 Task: Select a due date automation when advanced on, 2 days before a card is due add dates due in less than 1 working days at 11:00 AM.
Action: Mouse moved to (1382, 102)
Screenshot: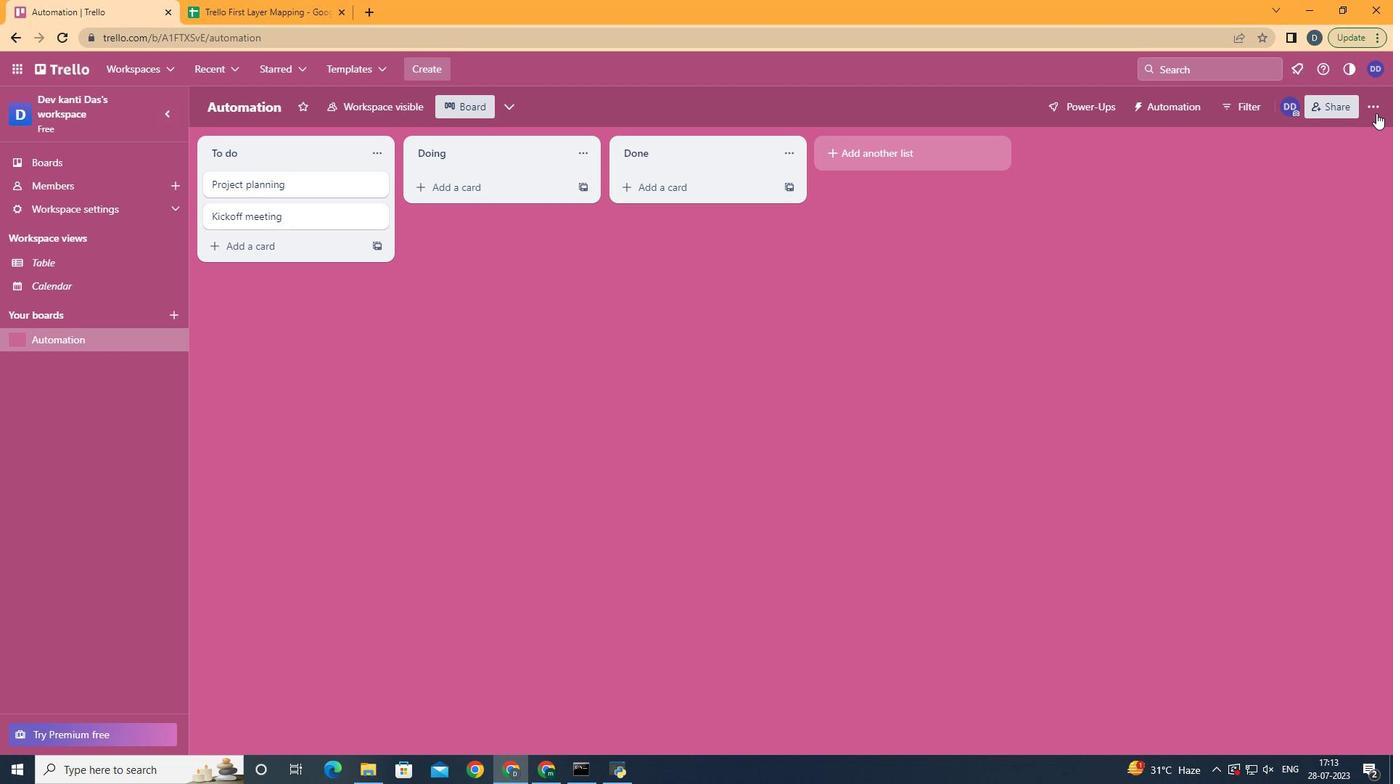 
Action: Mouse pressed left at (1382, 102)
Screenshot: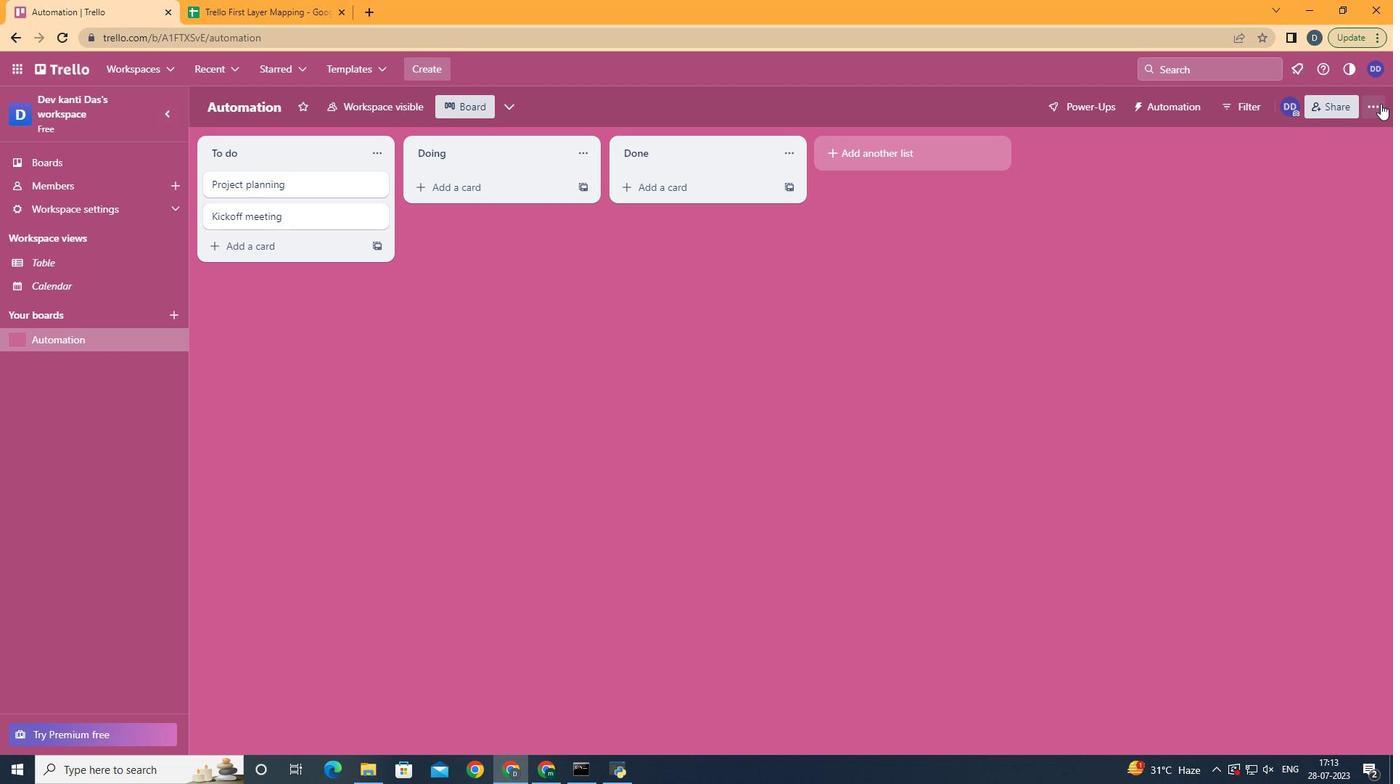 
Action: Mouse moved to (1270, 310)
Screenshot: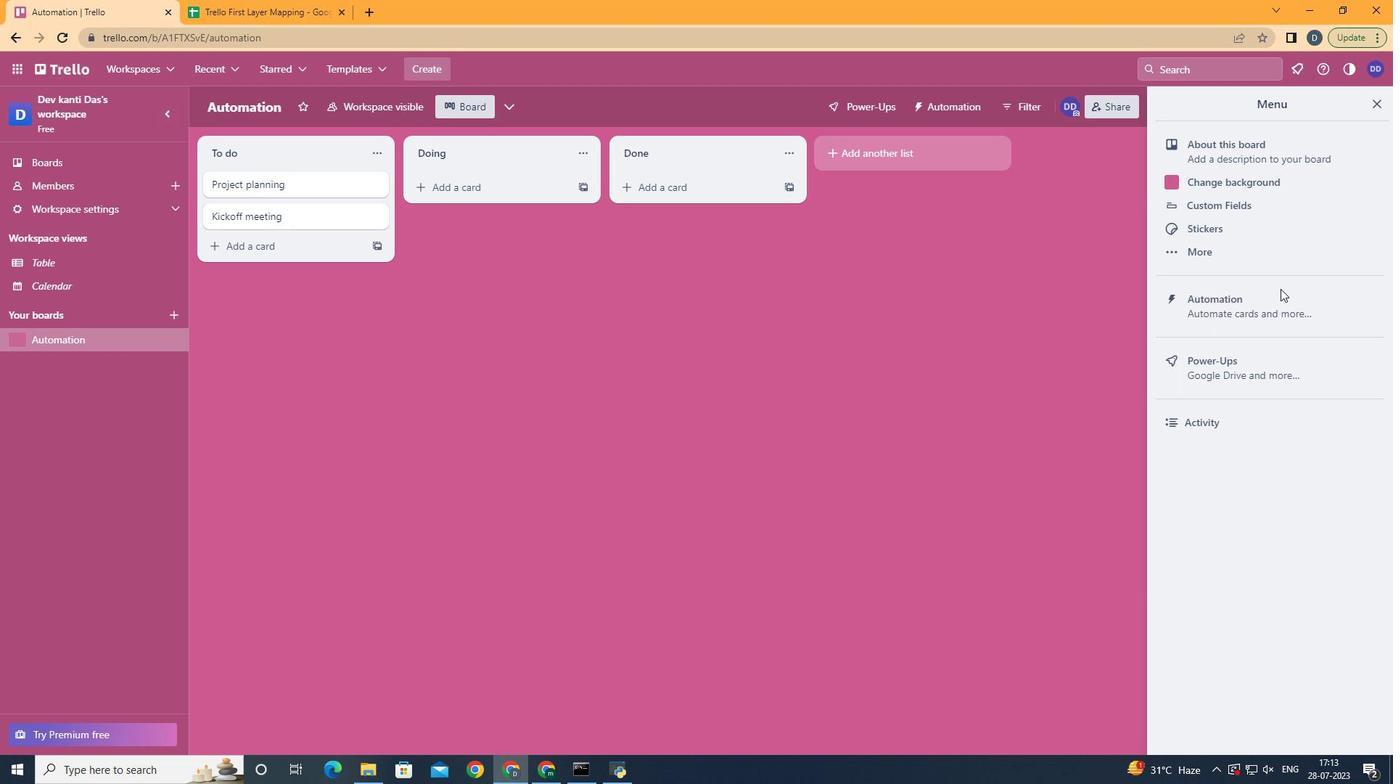 
Action: Mouse pressed left at (1270, 310)
Screenshot: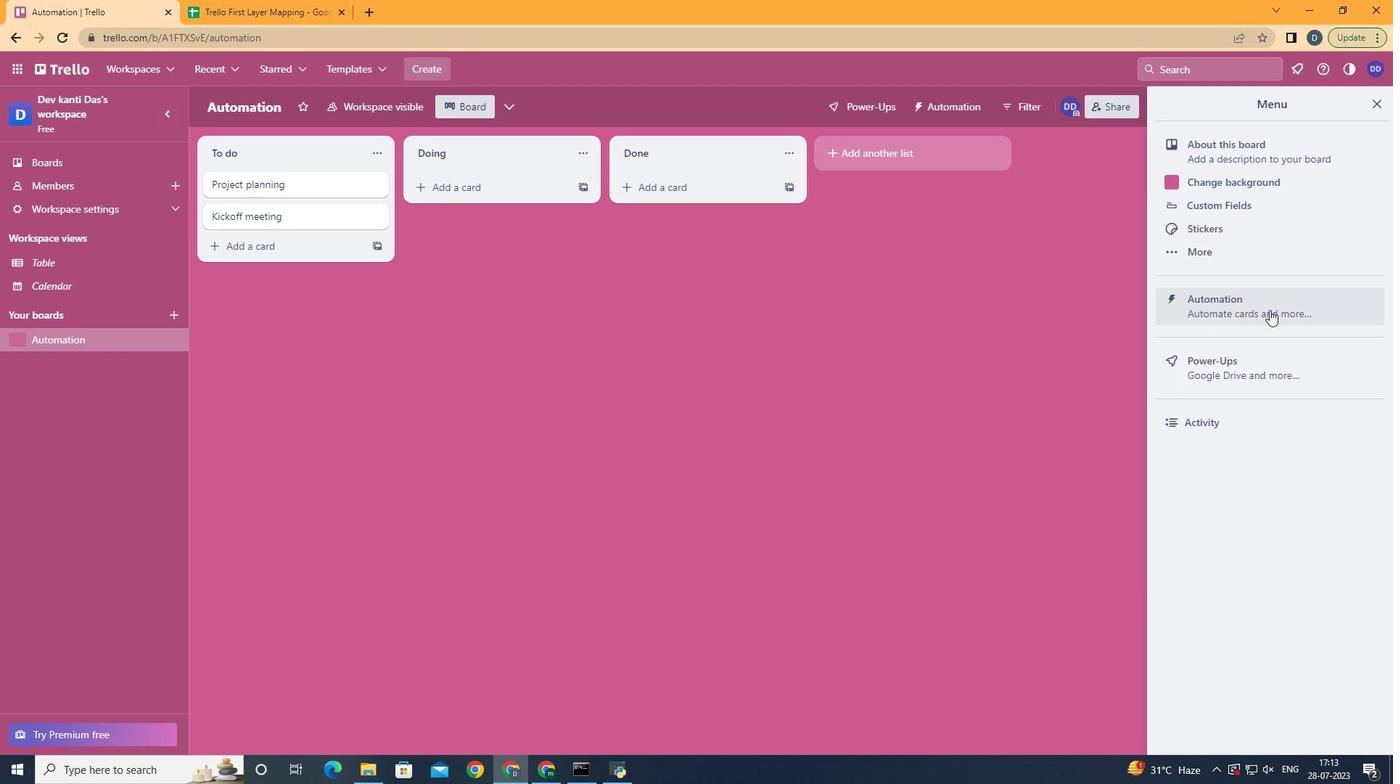 
Action: Mouse moved to (292, 284)
Screenshot: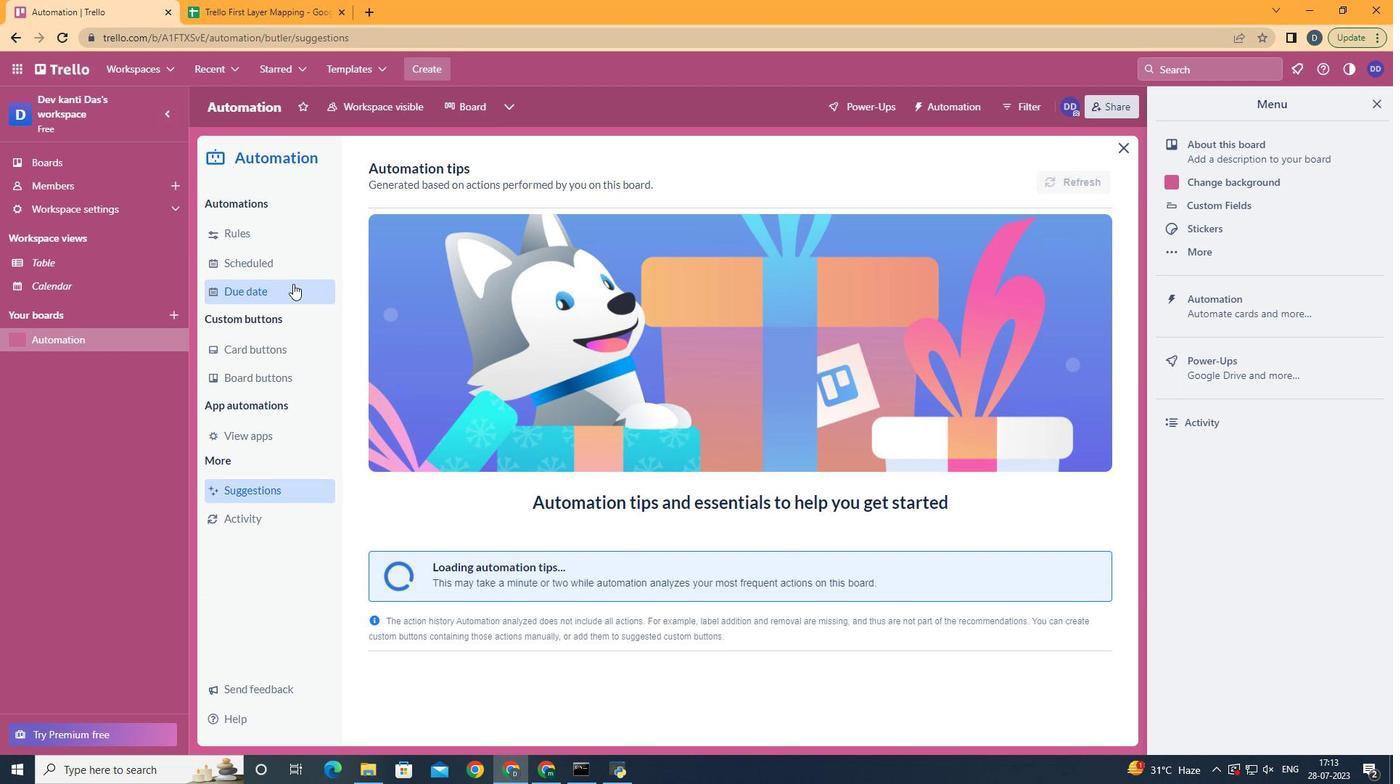 
Action: Mouse pressed left at (292, 284)
Screenshot: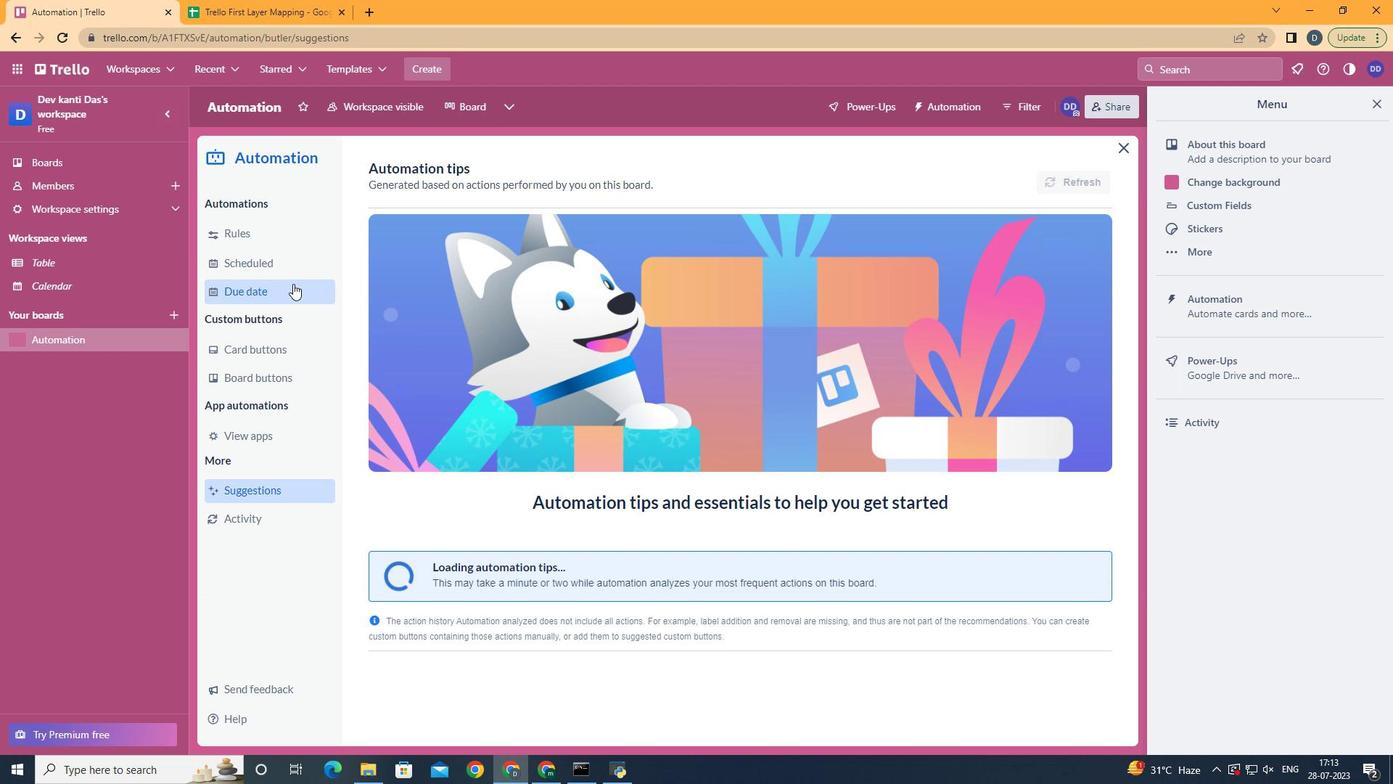 
Action: Mouse moved to (1048, 175)
Screenshot: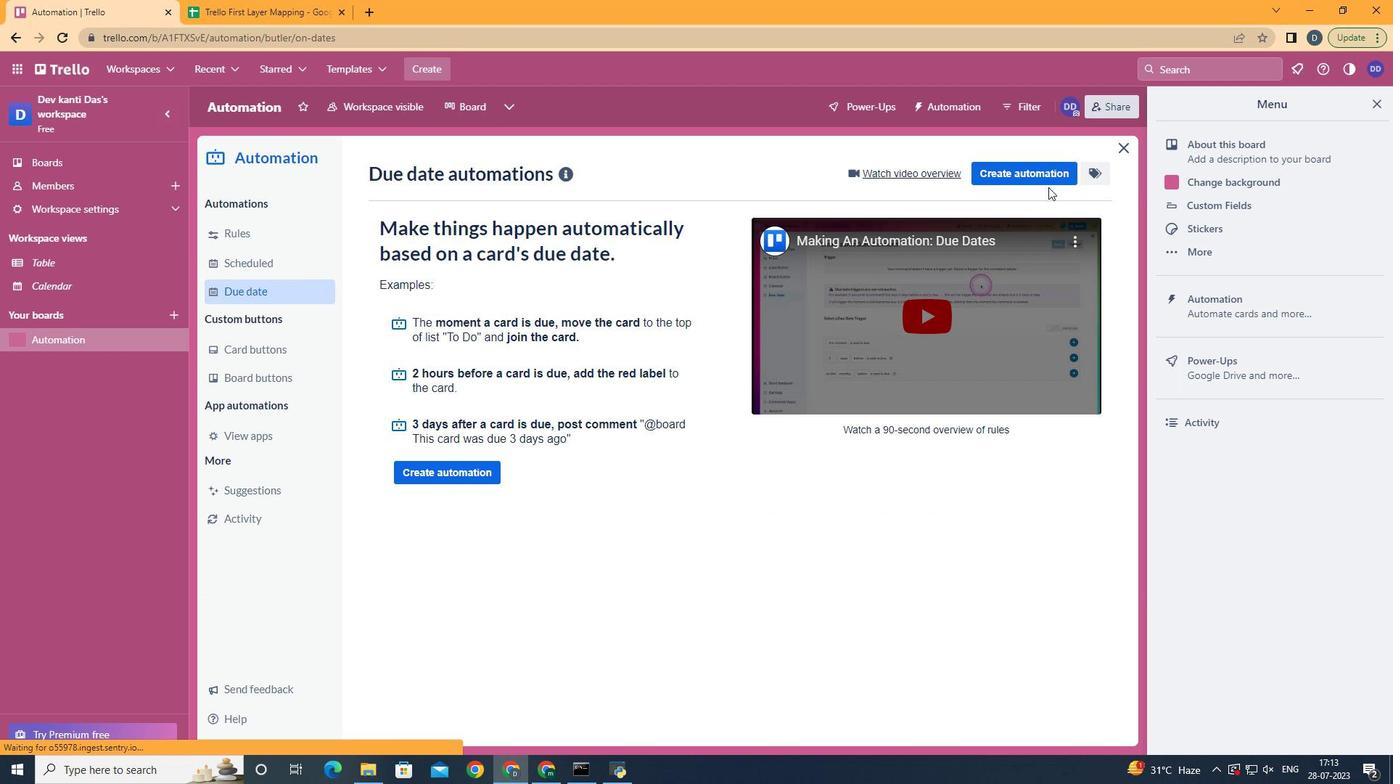 
Action: Mouse pressed left at (1048, 175)
Screenshot: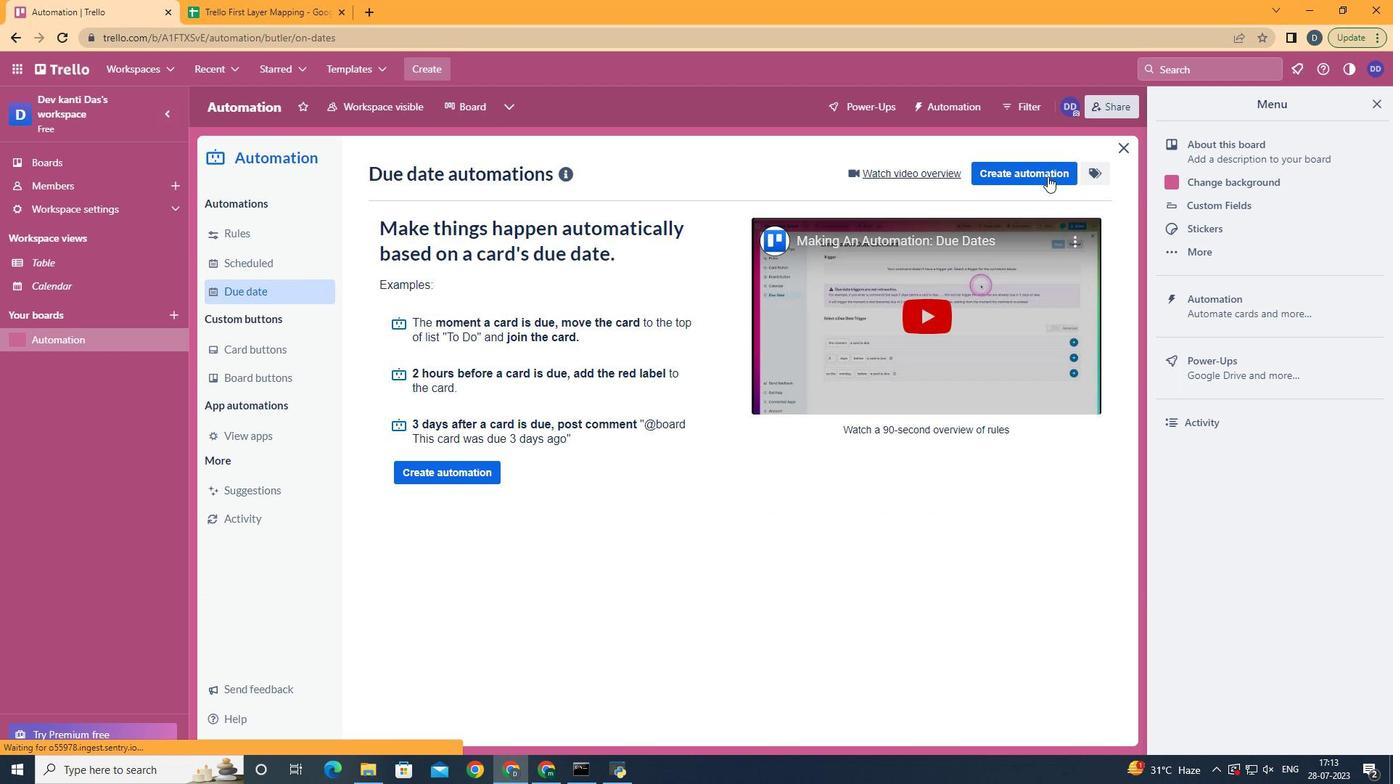 
Action: Mouse moved to (718, 315)
Screenshot: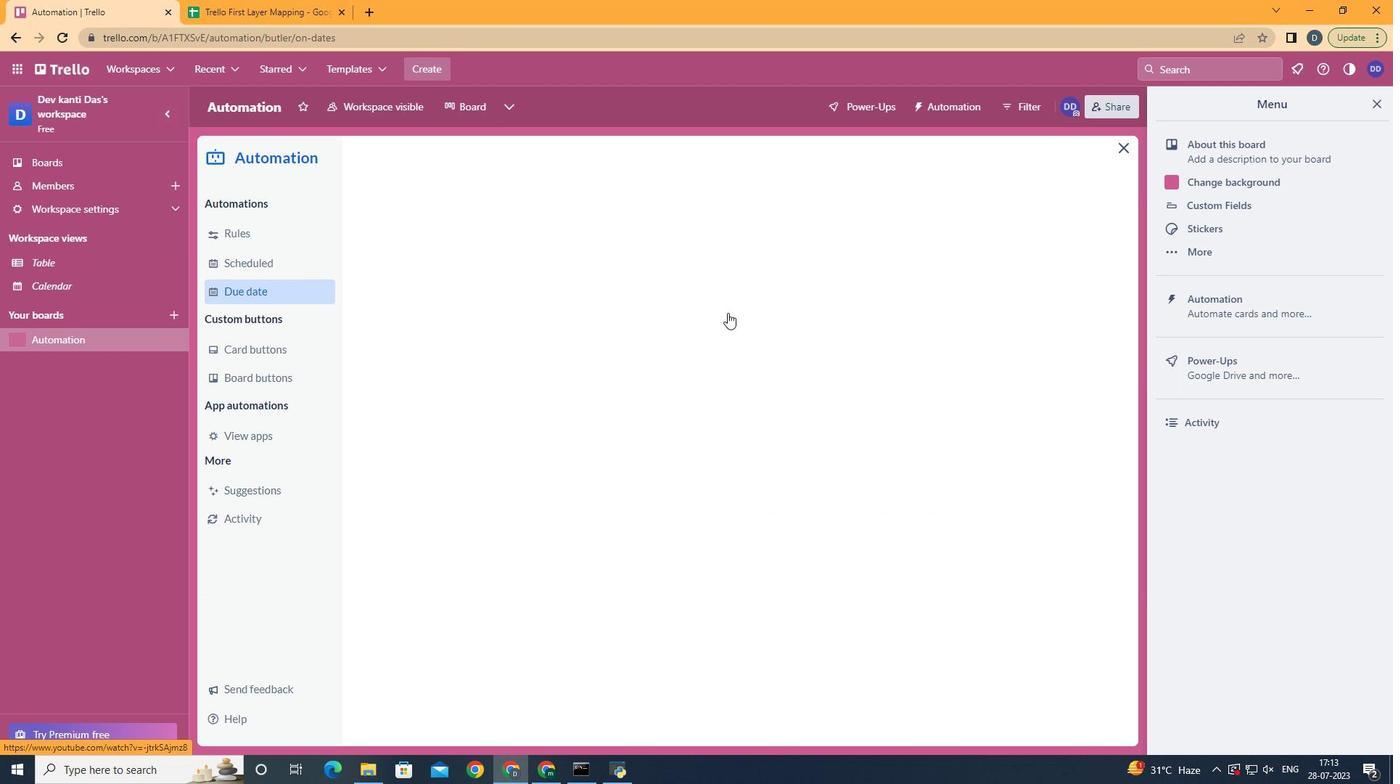 
Action: Mouse pressed left at (718, 315)
Screenshot: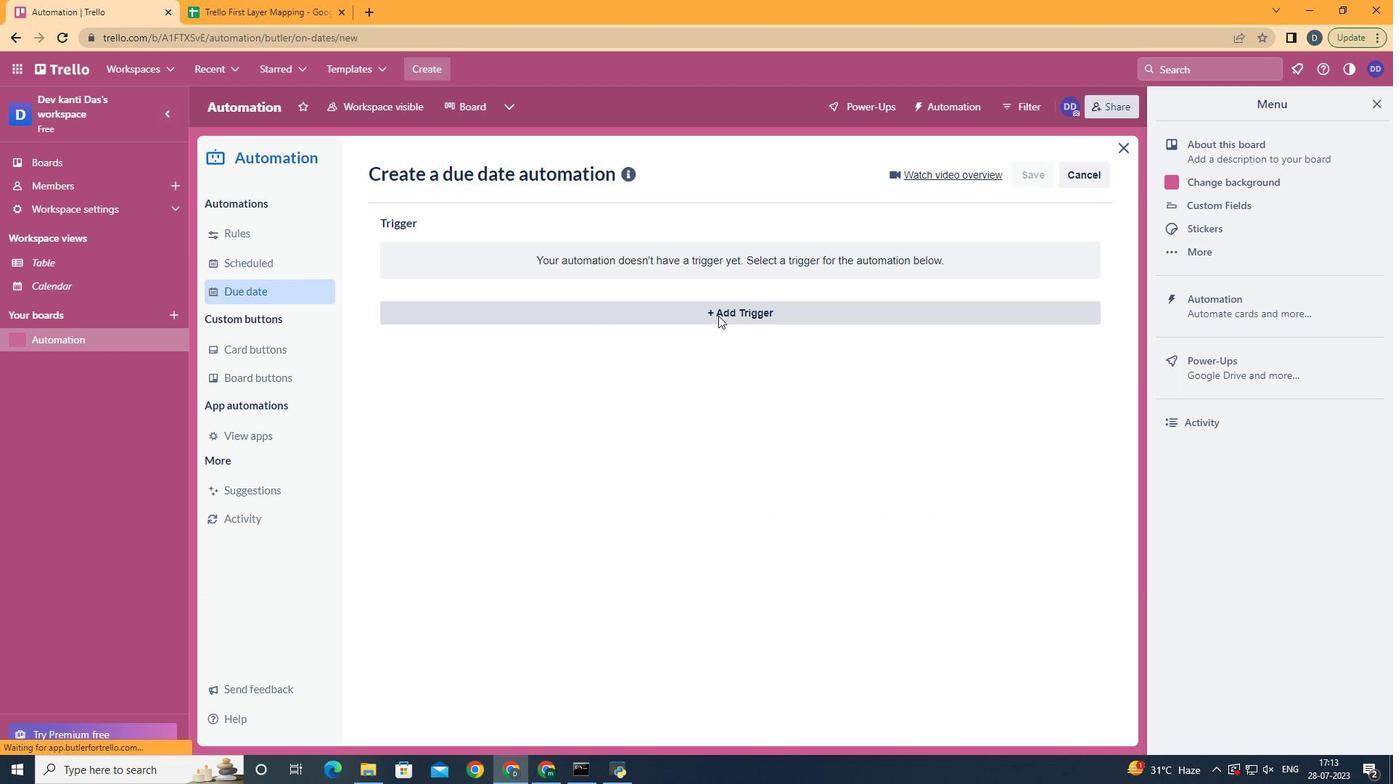 
Action: Mouse moved to (561, 540)
Screenshot: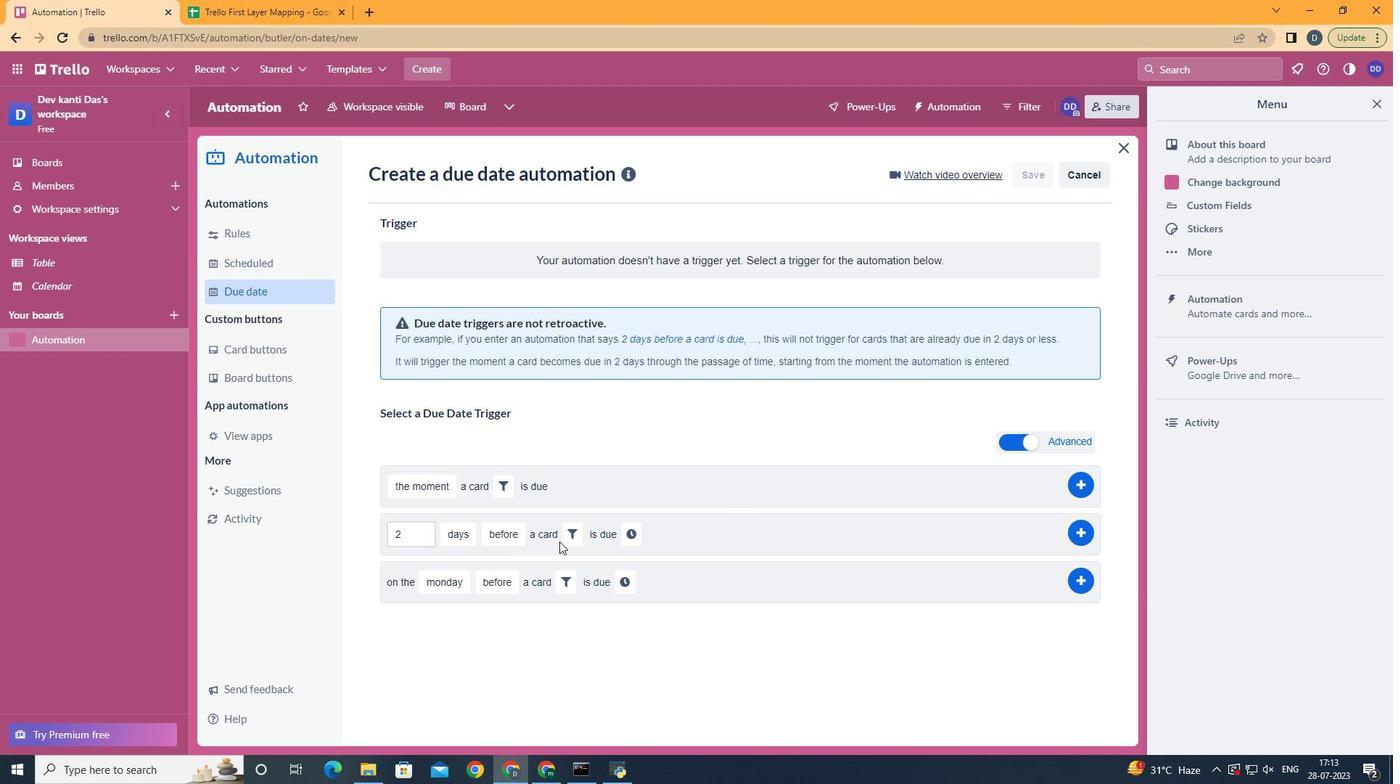
Action: Mouse pressed left at (561, 540)
Screenshot: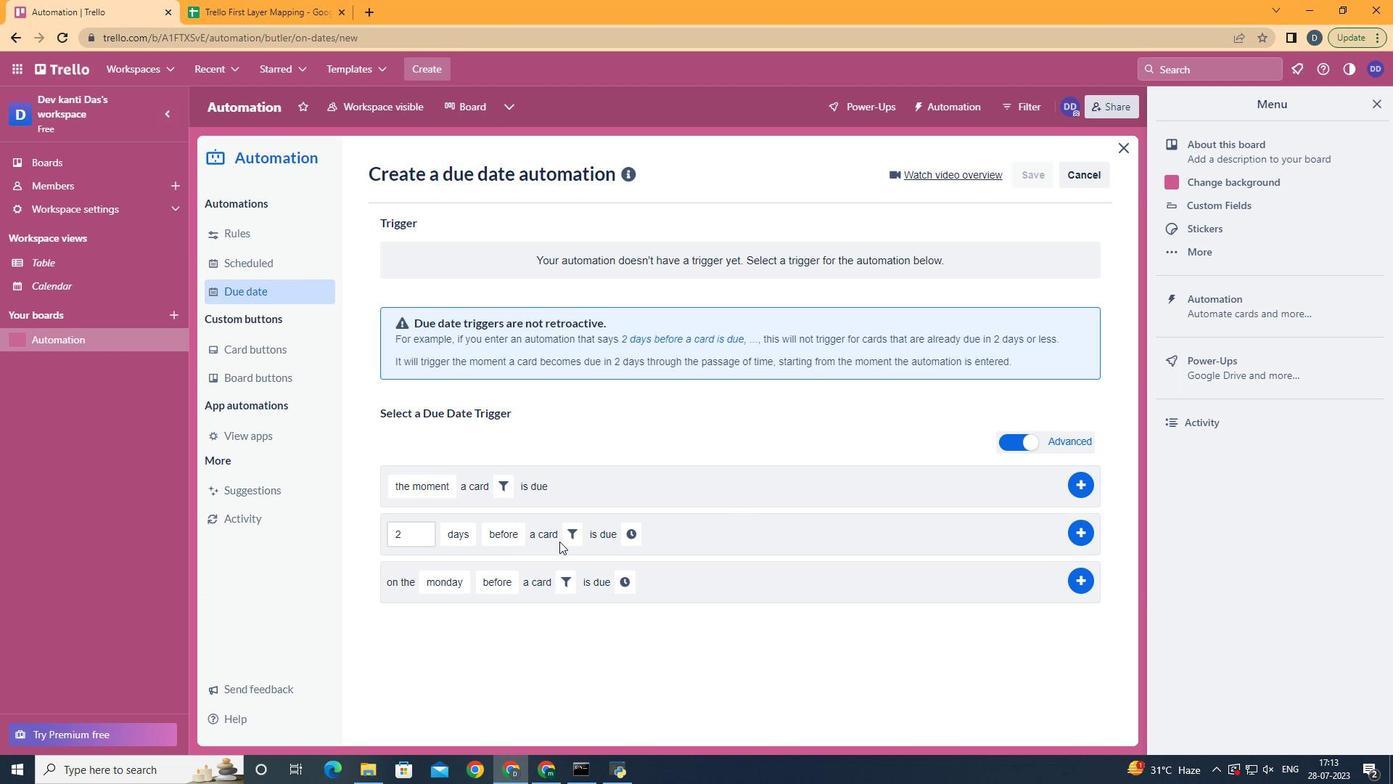 
Action: Mouse moved to (651, 584)
Screenshot: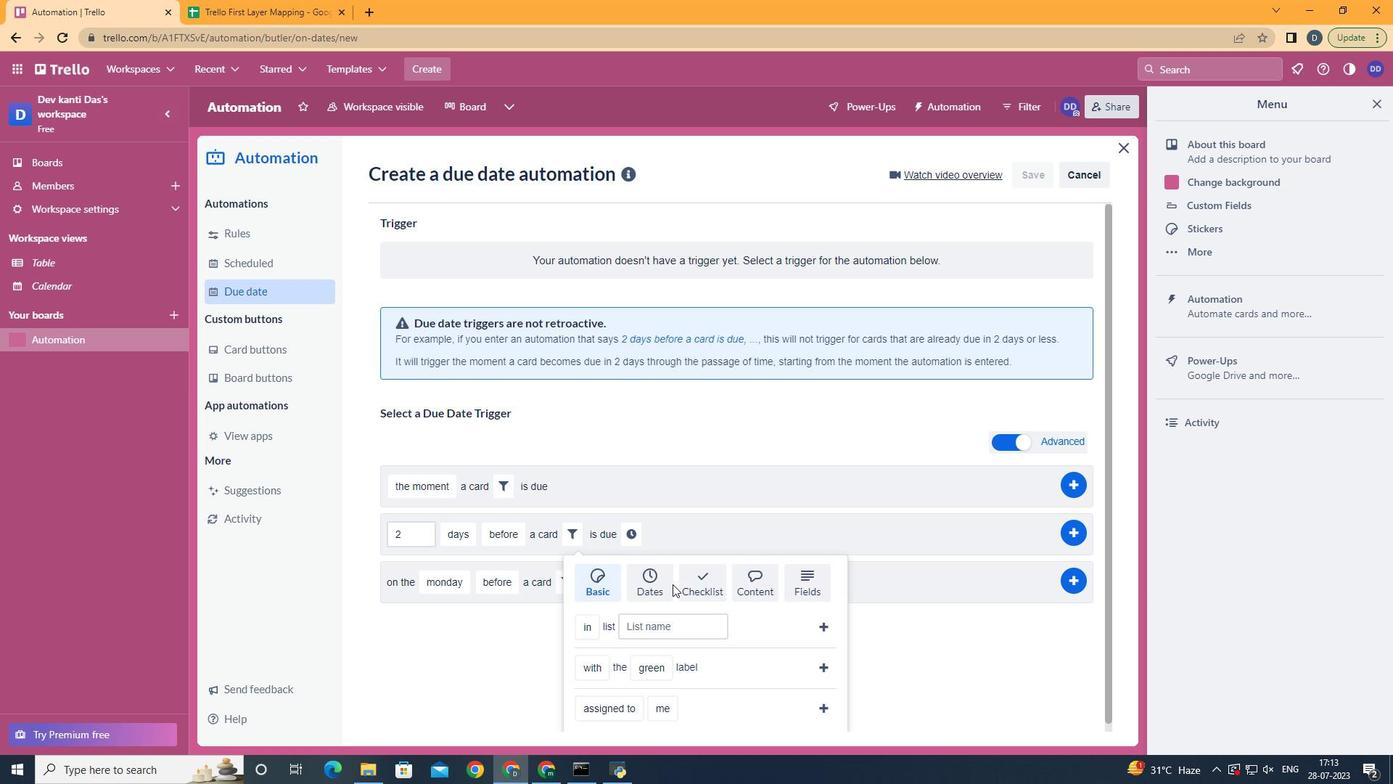 
Action: Mouse pressed left at (651, 584)
Screenshot: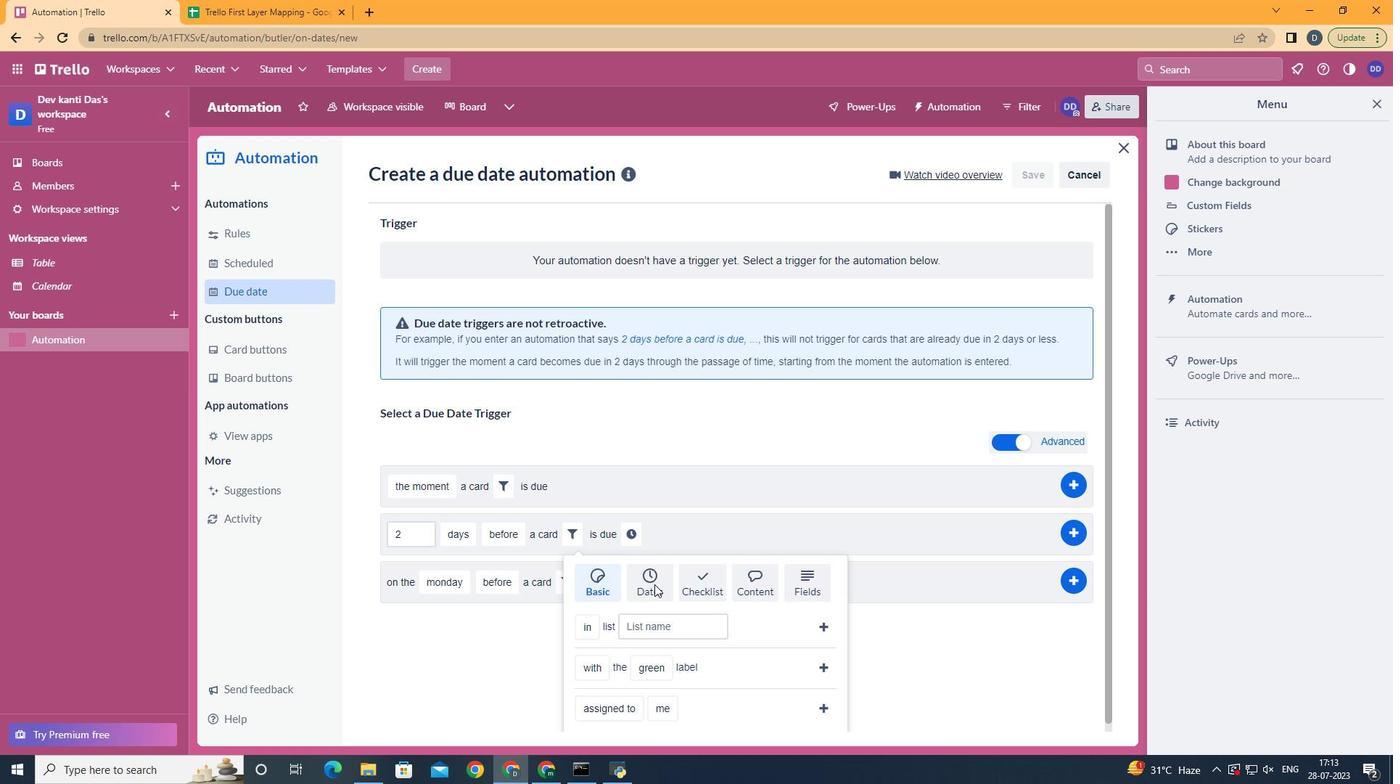 
Action: Mouse scrolled (651, 583) with delta (0, 0)
Screenshot: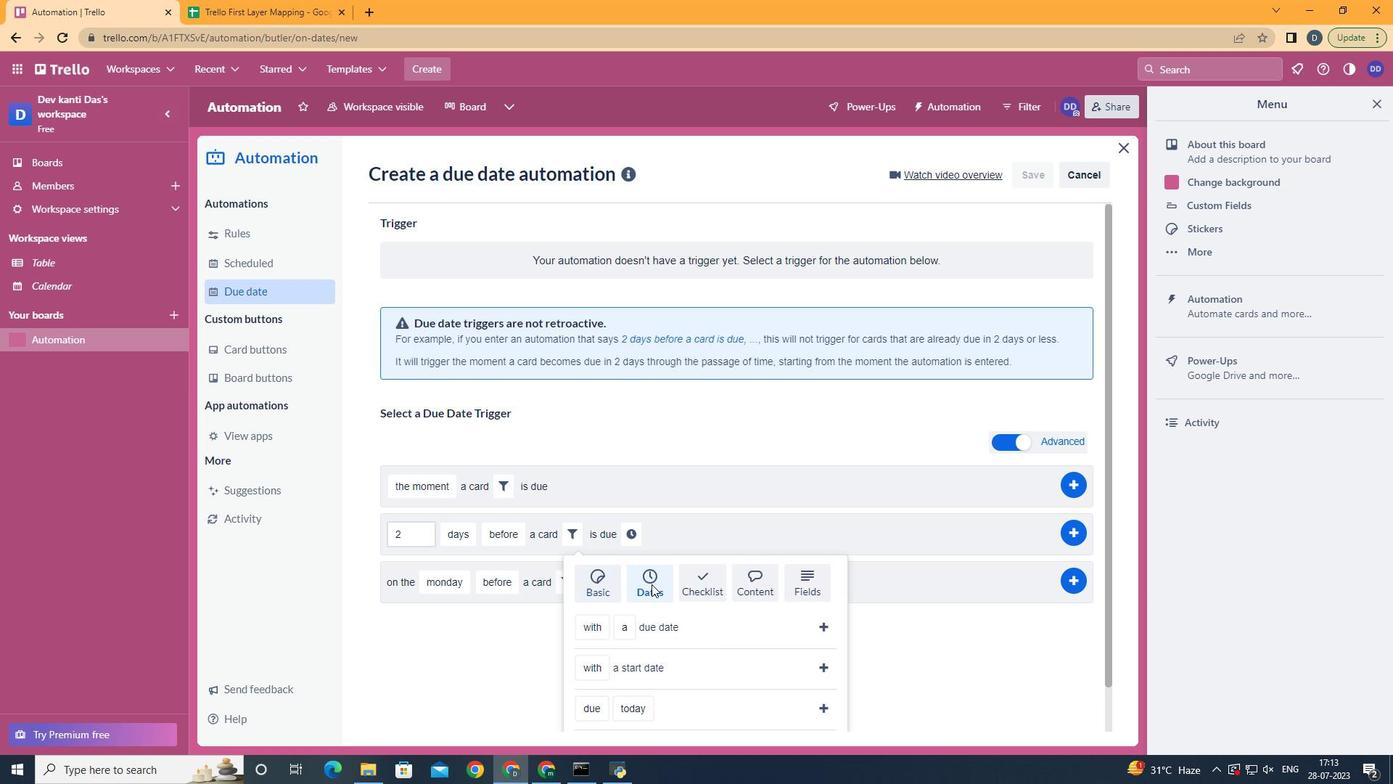
Action: Mouse scrolled (651, 583) with delta (0, 0)
Screenshot: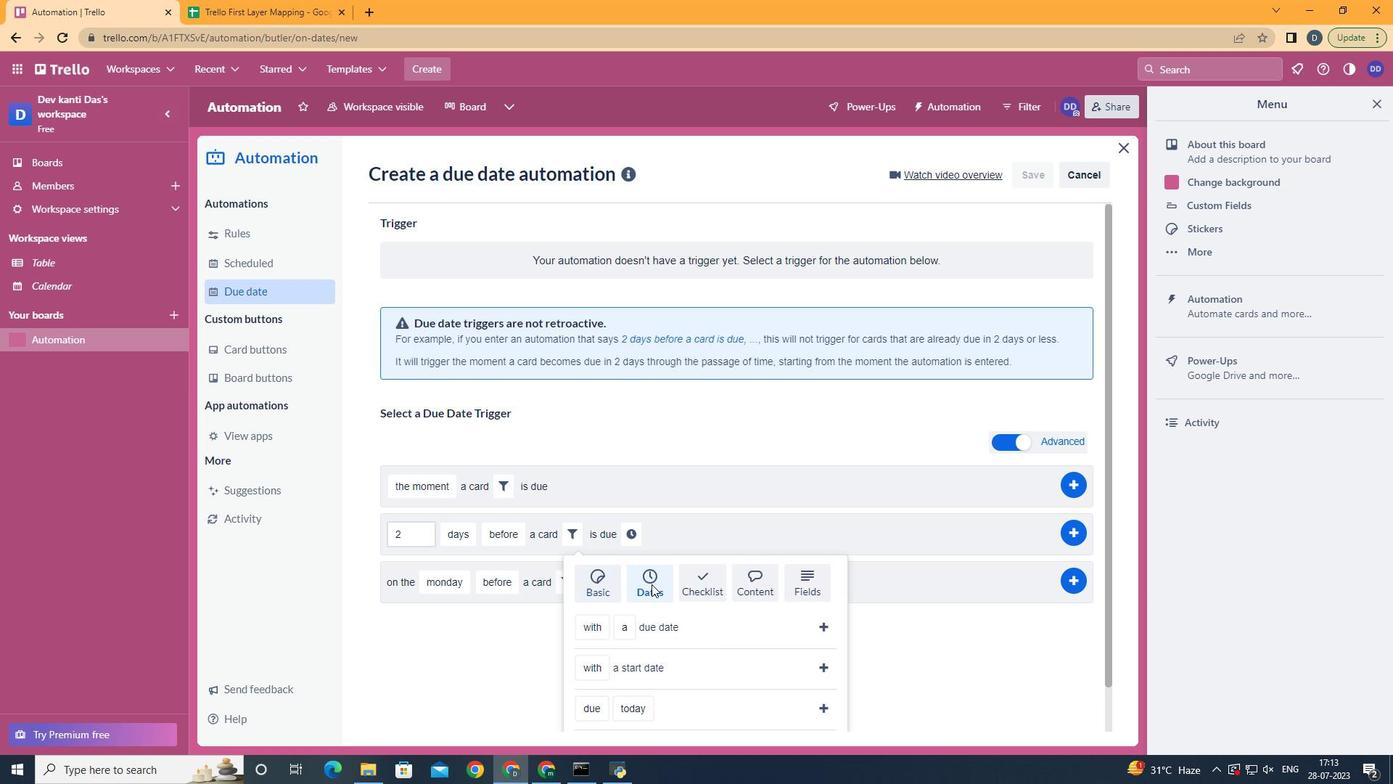
Action: Mouse scrolled (651, 583) with delta (0, 0)
Screenshot: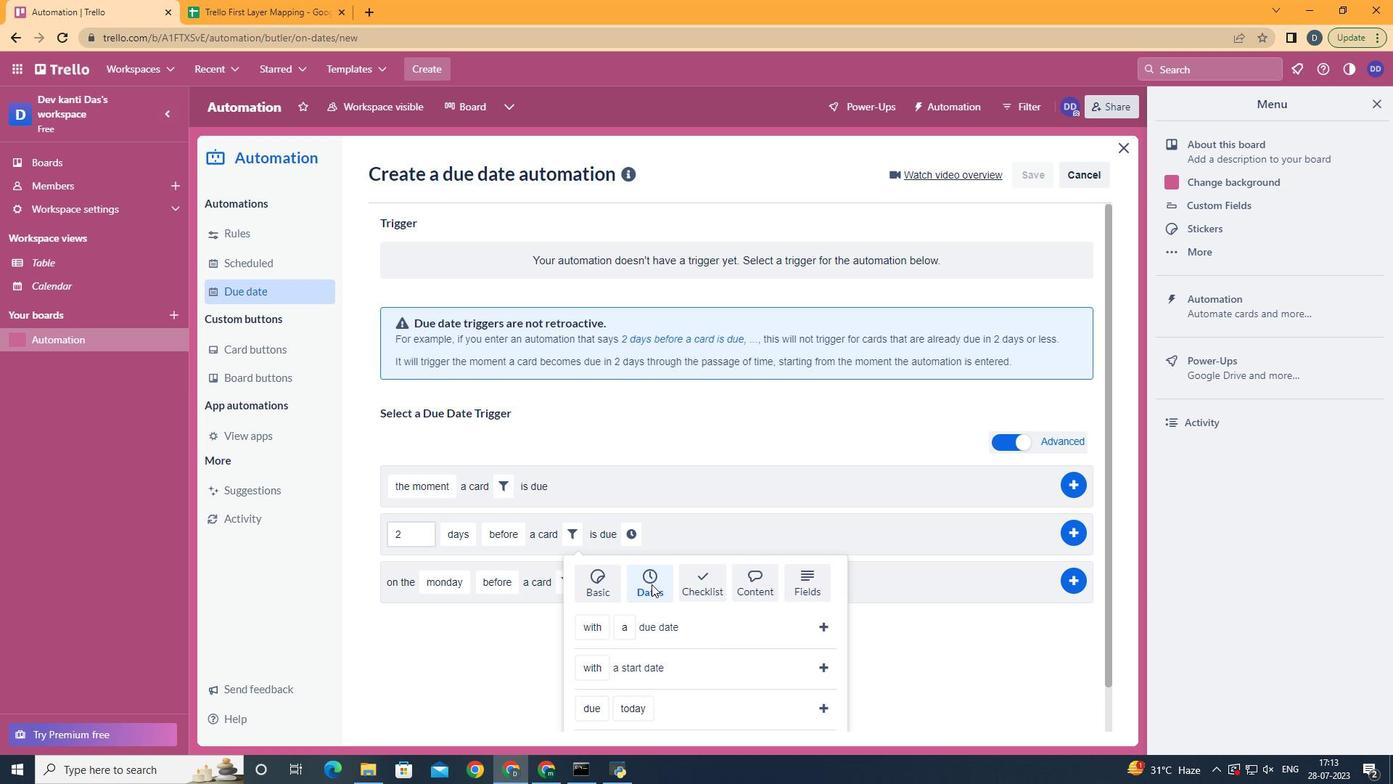 
Action: Mouse scrolled (651, 583) with delta (0, 0)
Screenshot: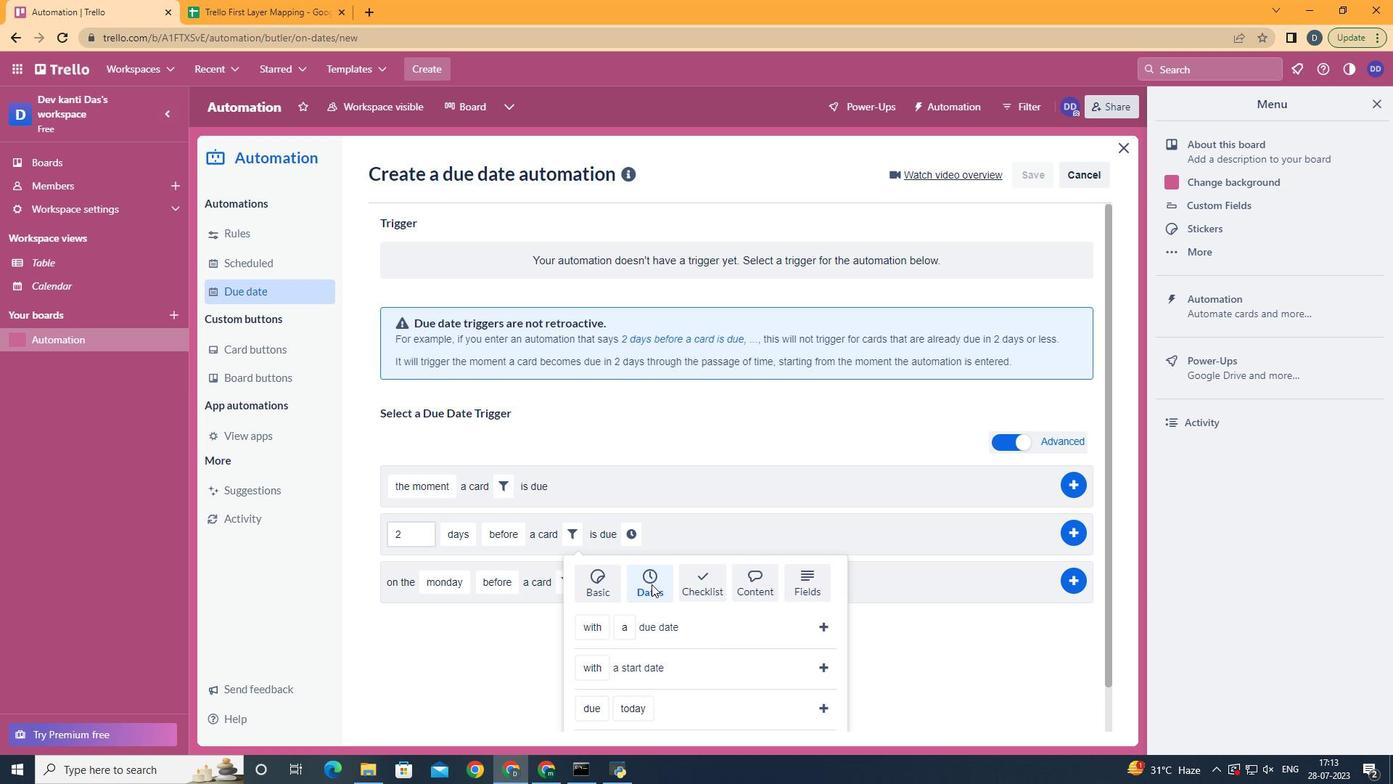 
Action: Mouse moved to (611, 641)
Screenshot: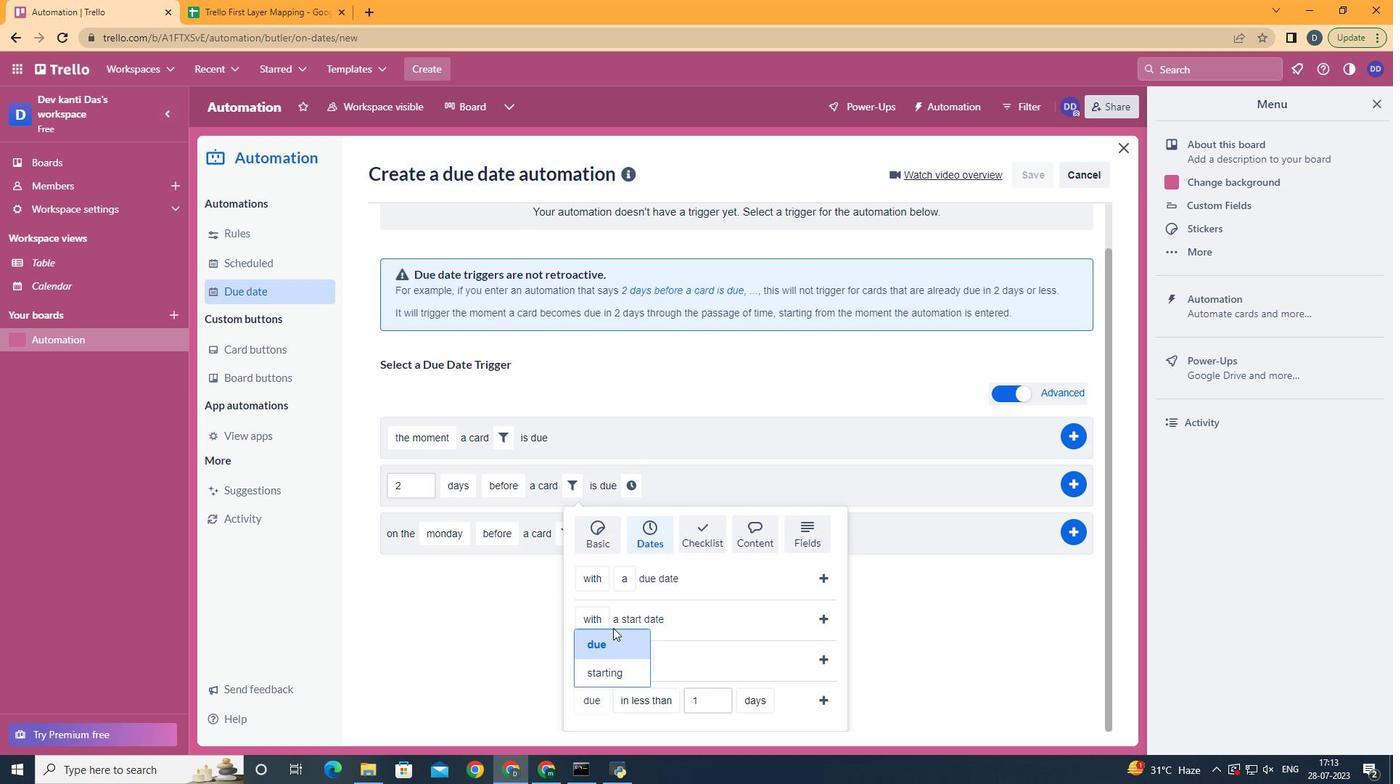 
Action: Mouse pressed left at (611, 641)
Screenshot: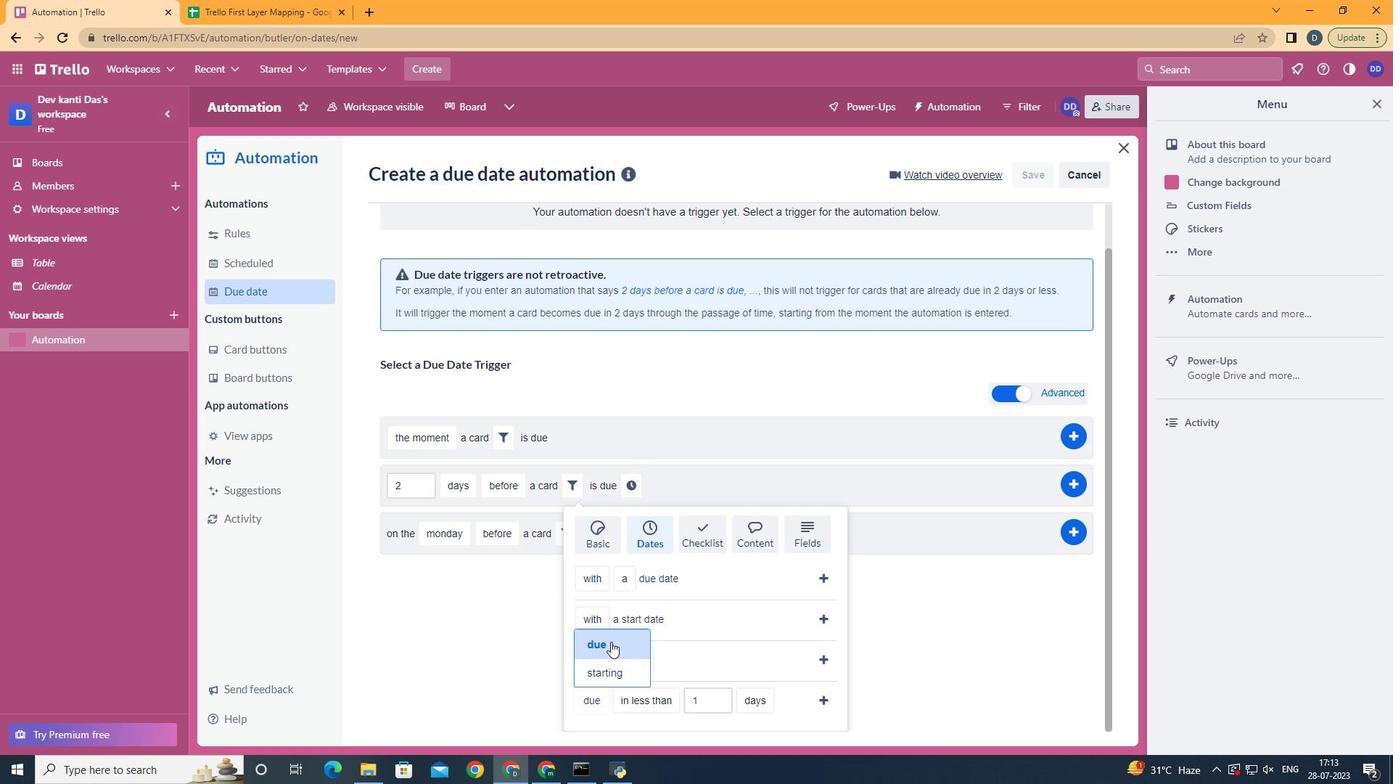 
Action: Mouse moved to (671, 574)
Screenshot: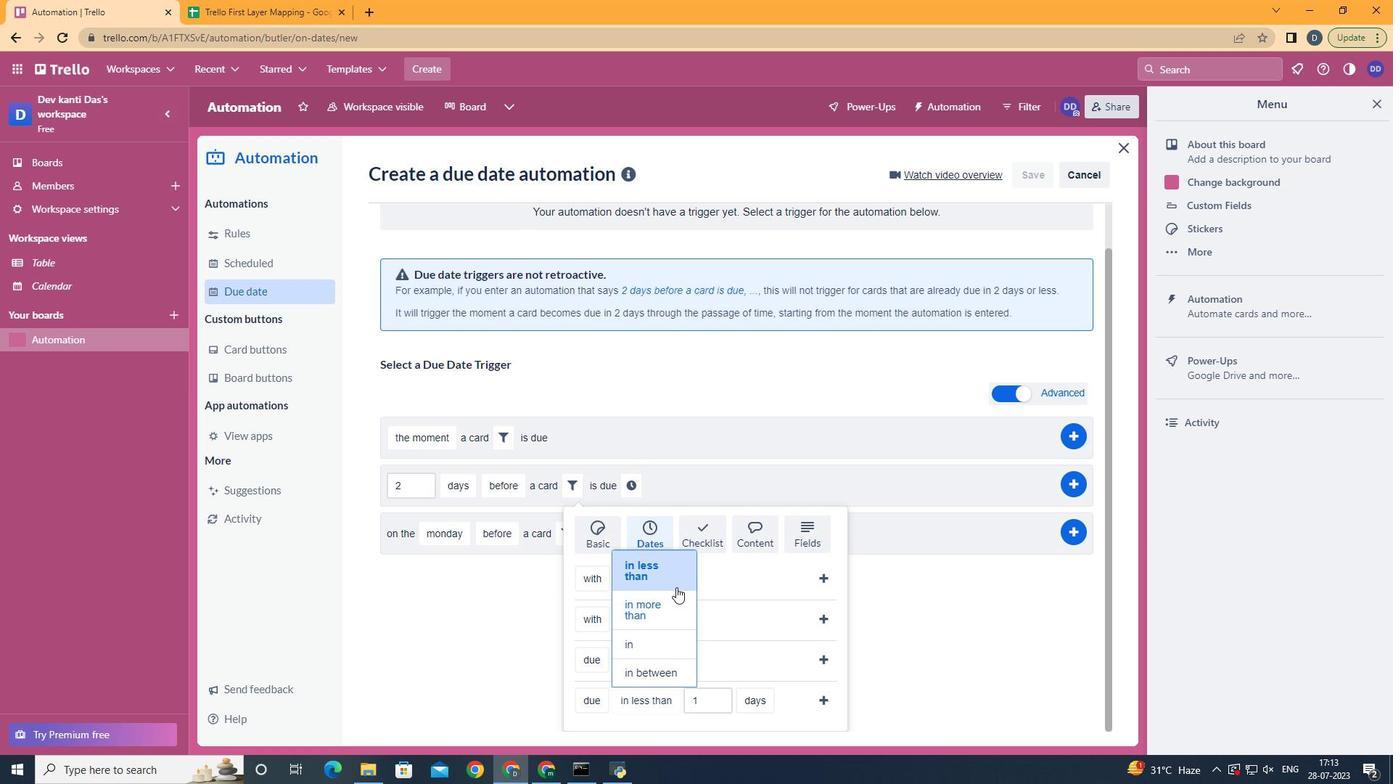 
Action: Mouse pressed left at (671, 574)
Screenshot: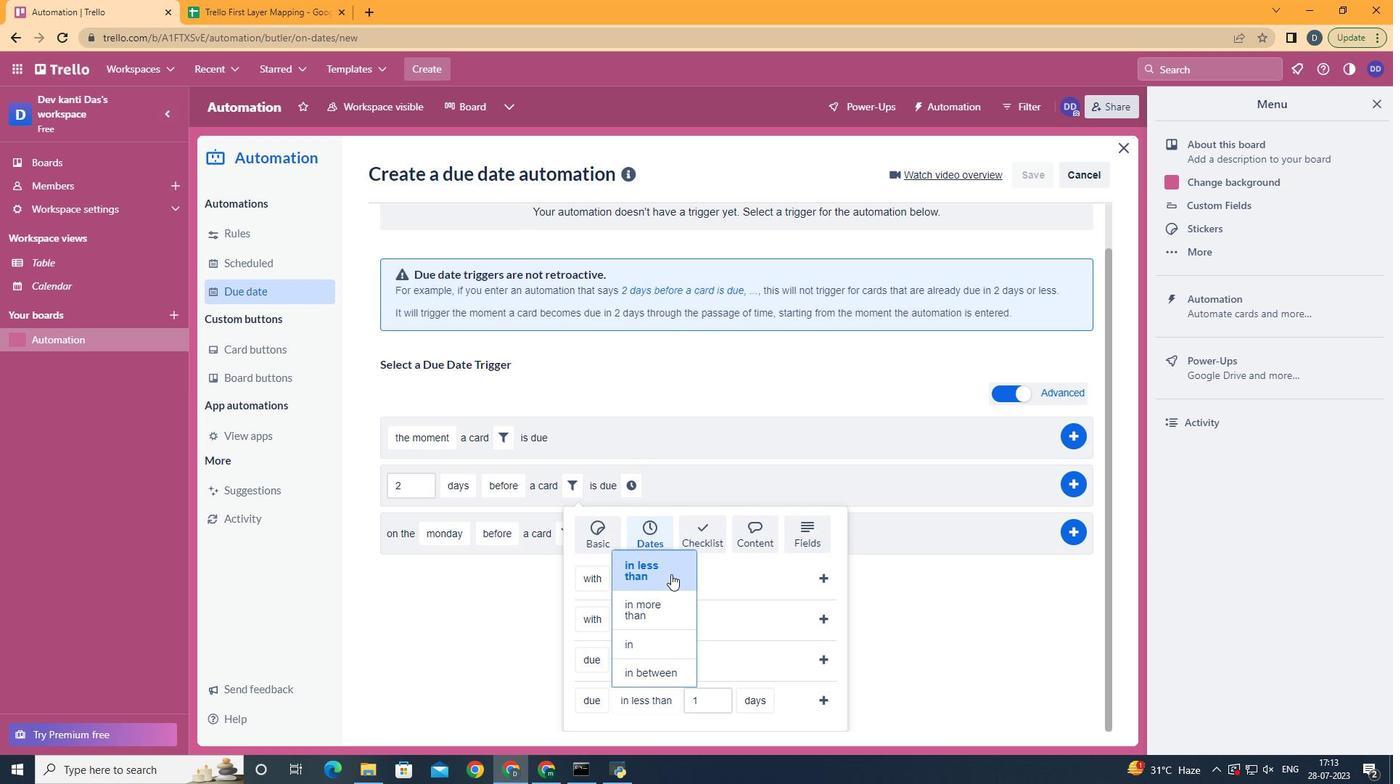 
Action: Mouse moved to (784, 679)
Screenshot: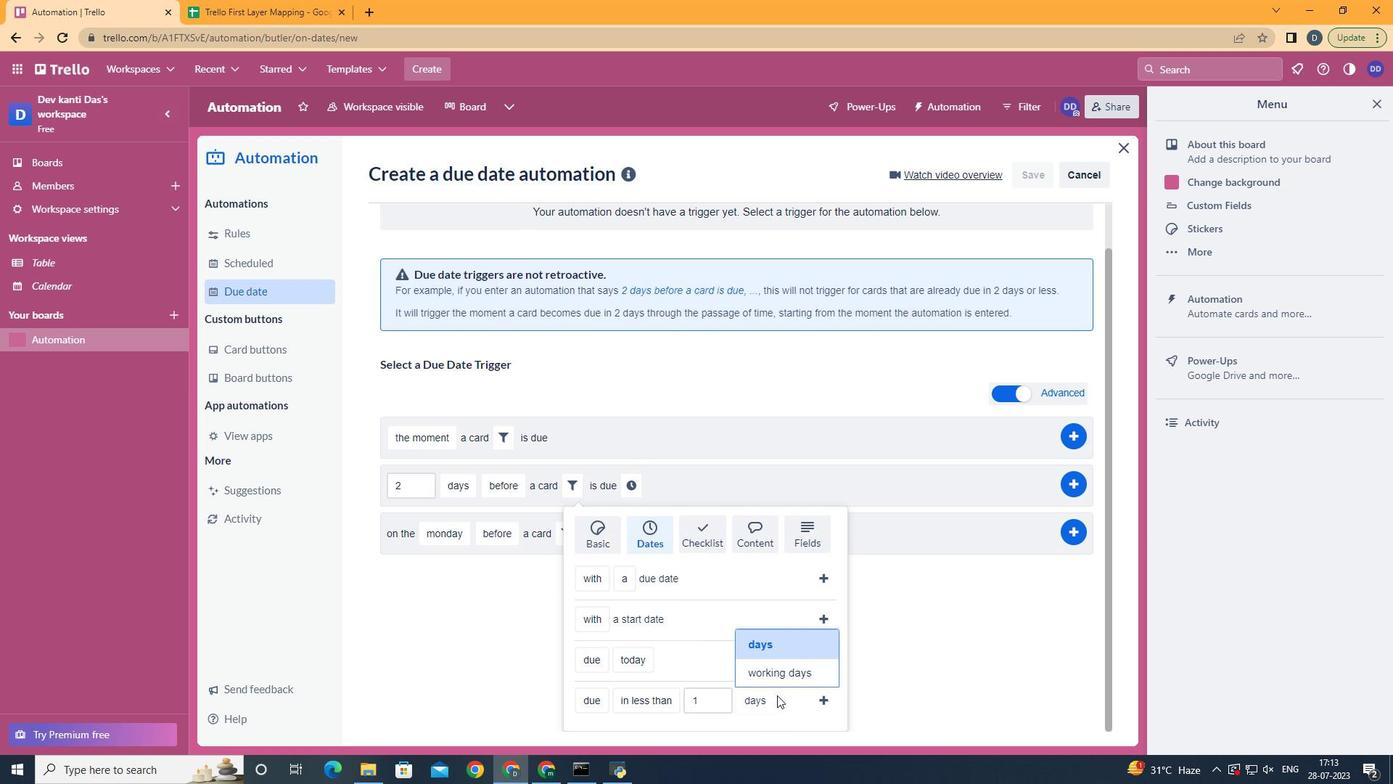 
Action: Mouse pressed left at (784, 679)
Screenshot: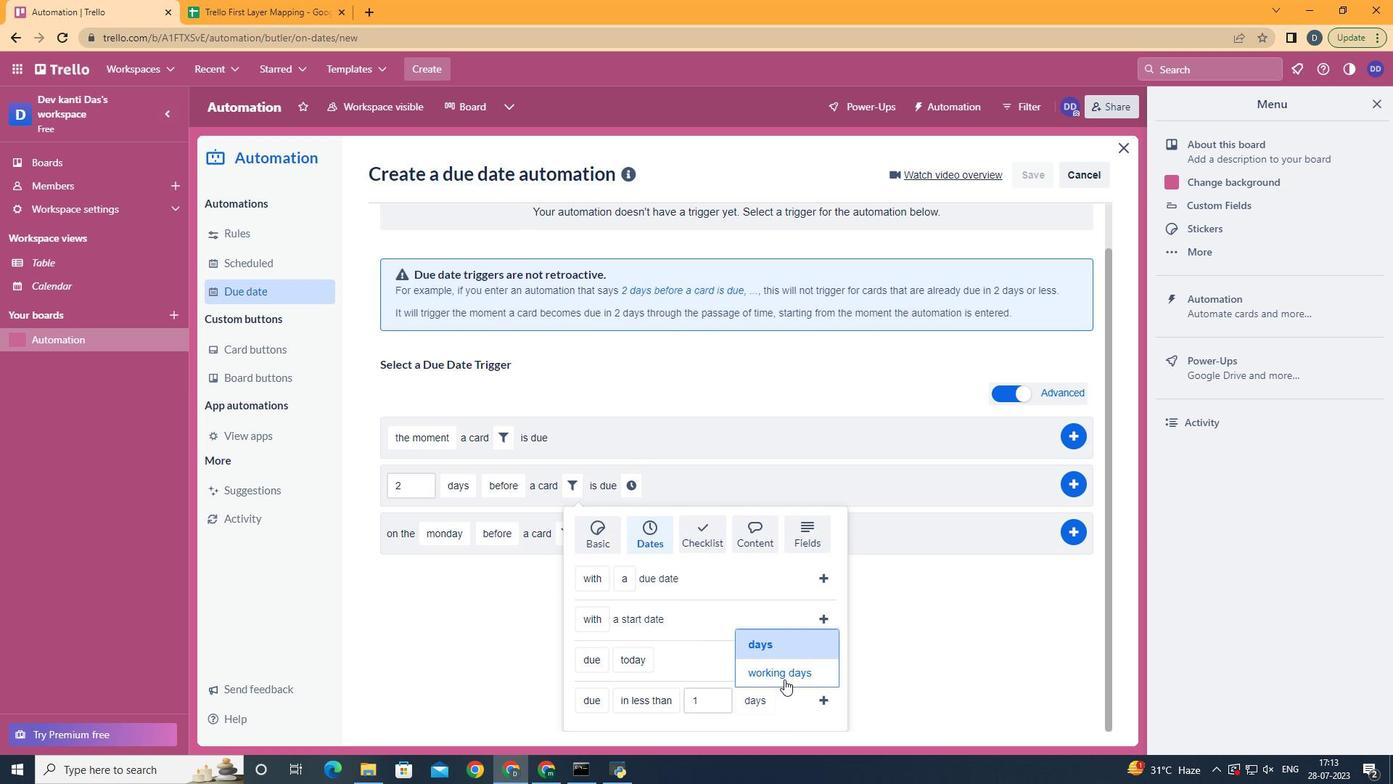 
Action: Mouse moved to (834, 701)
Screenshot: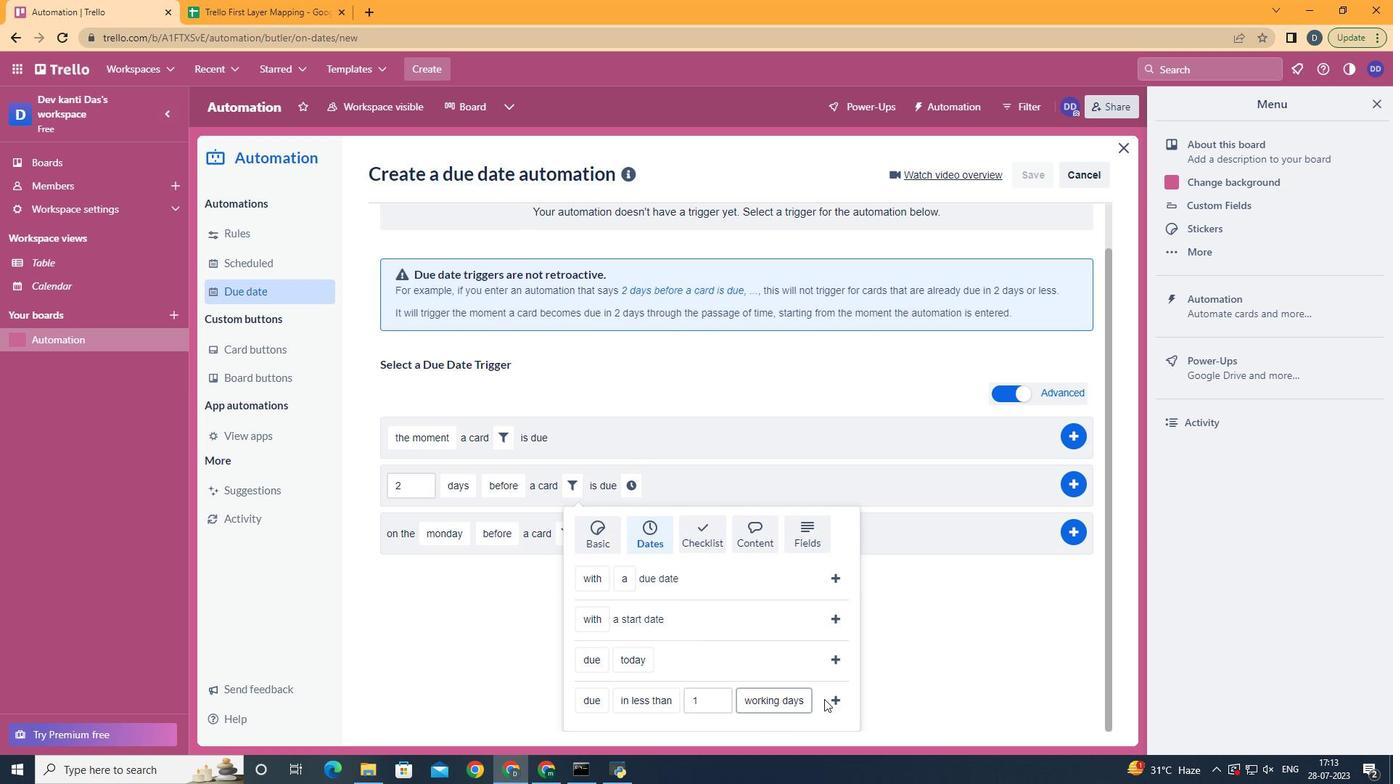 
Action: Mouse pressed left at (834, 701)
Screenshot: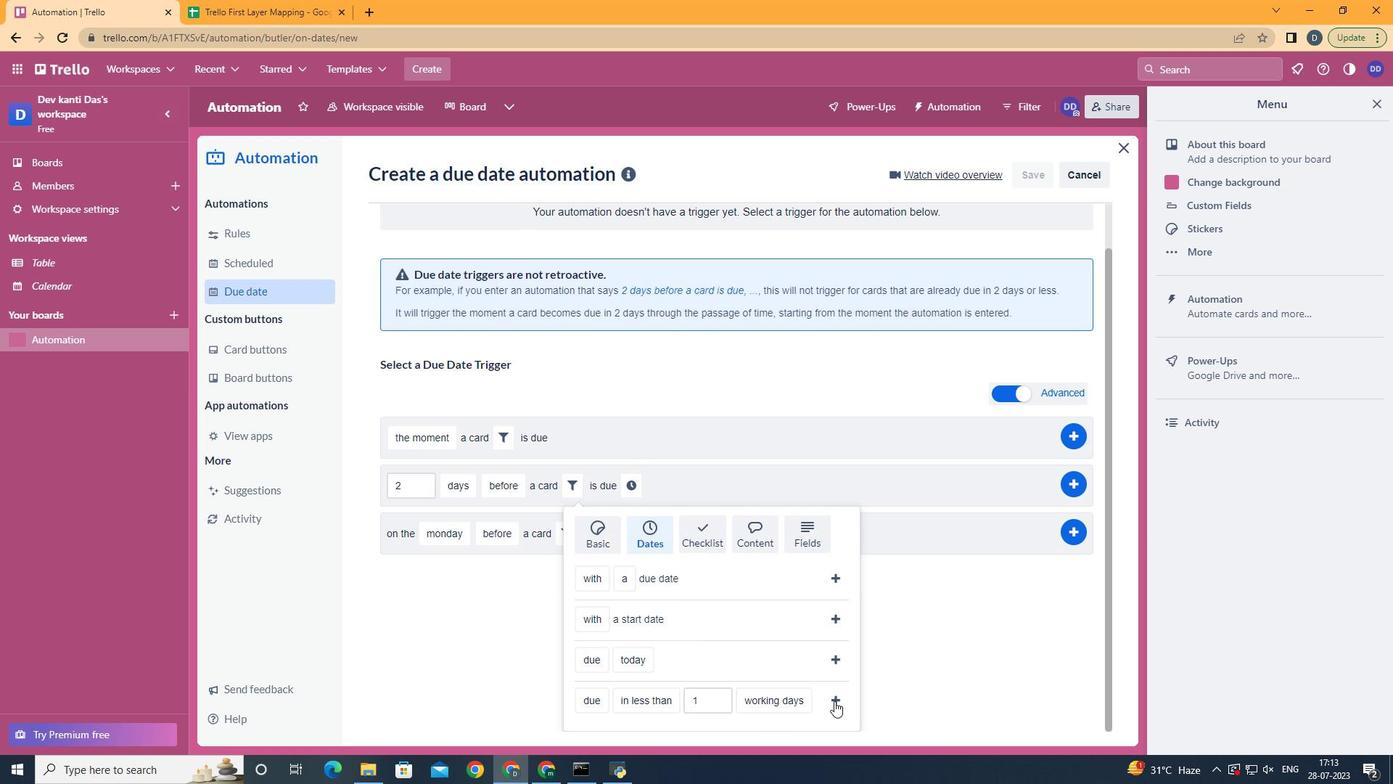 
Action: Mouse moved to (807, 540)
Screenshot: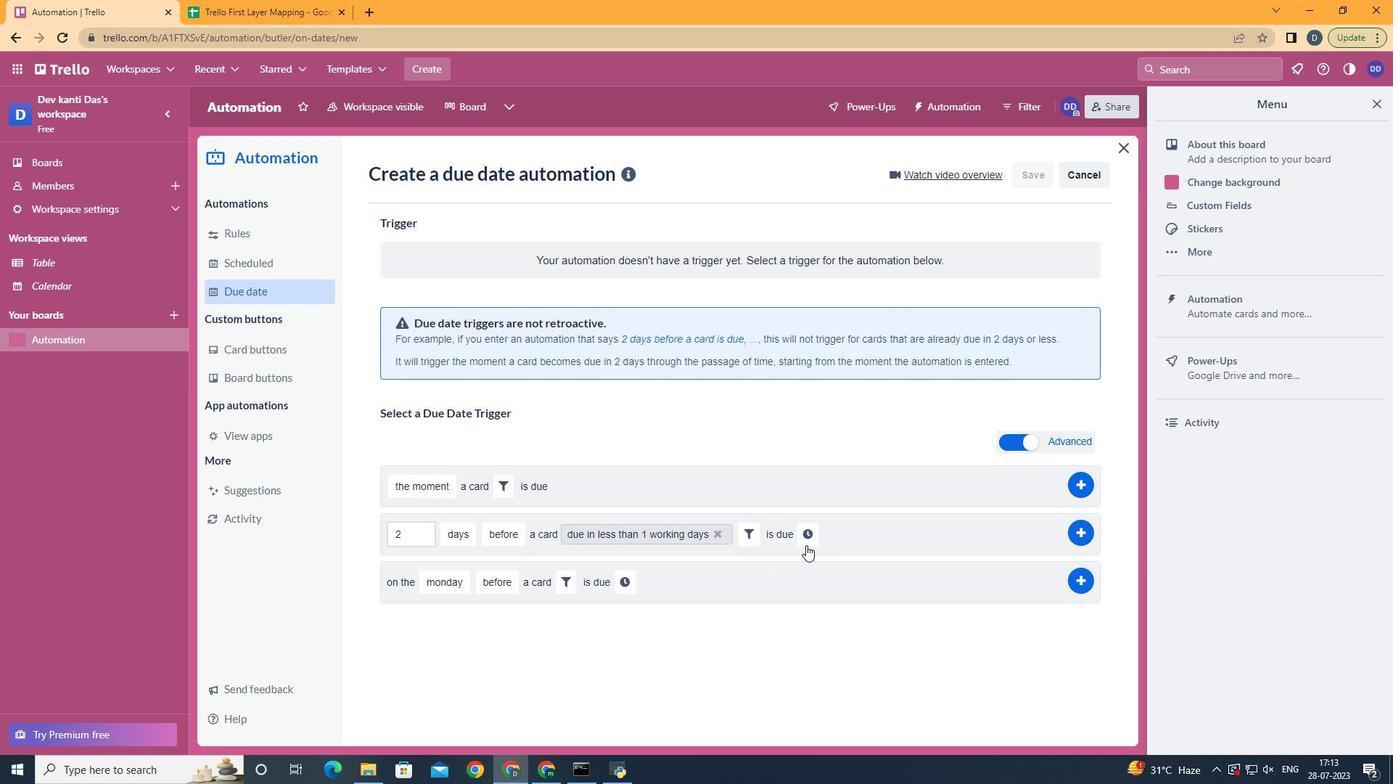 
Action: Mouse pressed left at (807, 540)
Screenshot: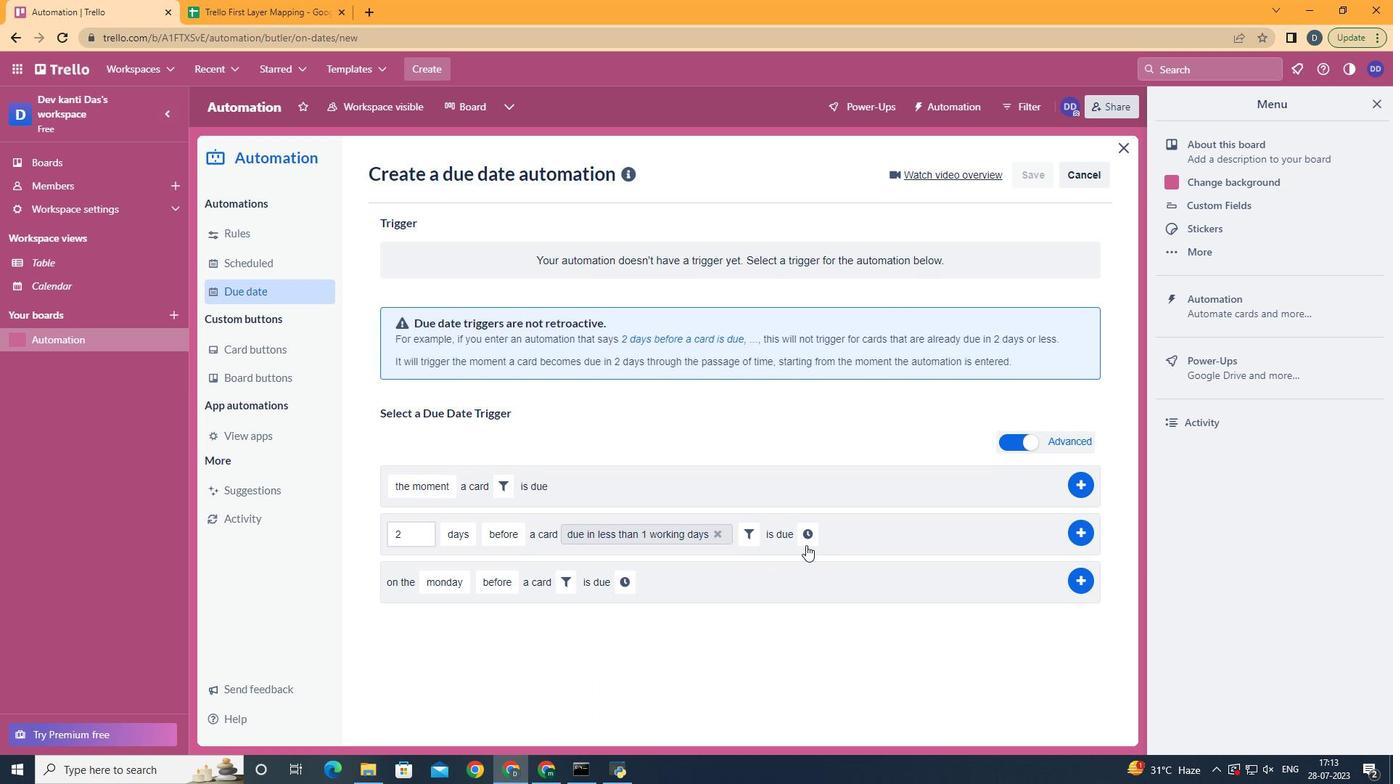 
Action: Mouse moved to (837, 535)
Screenshot: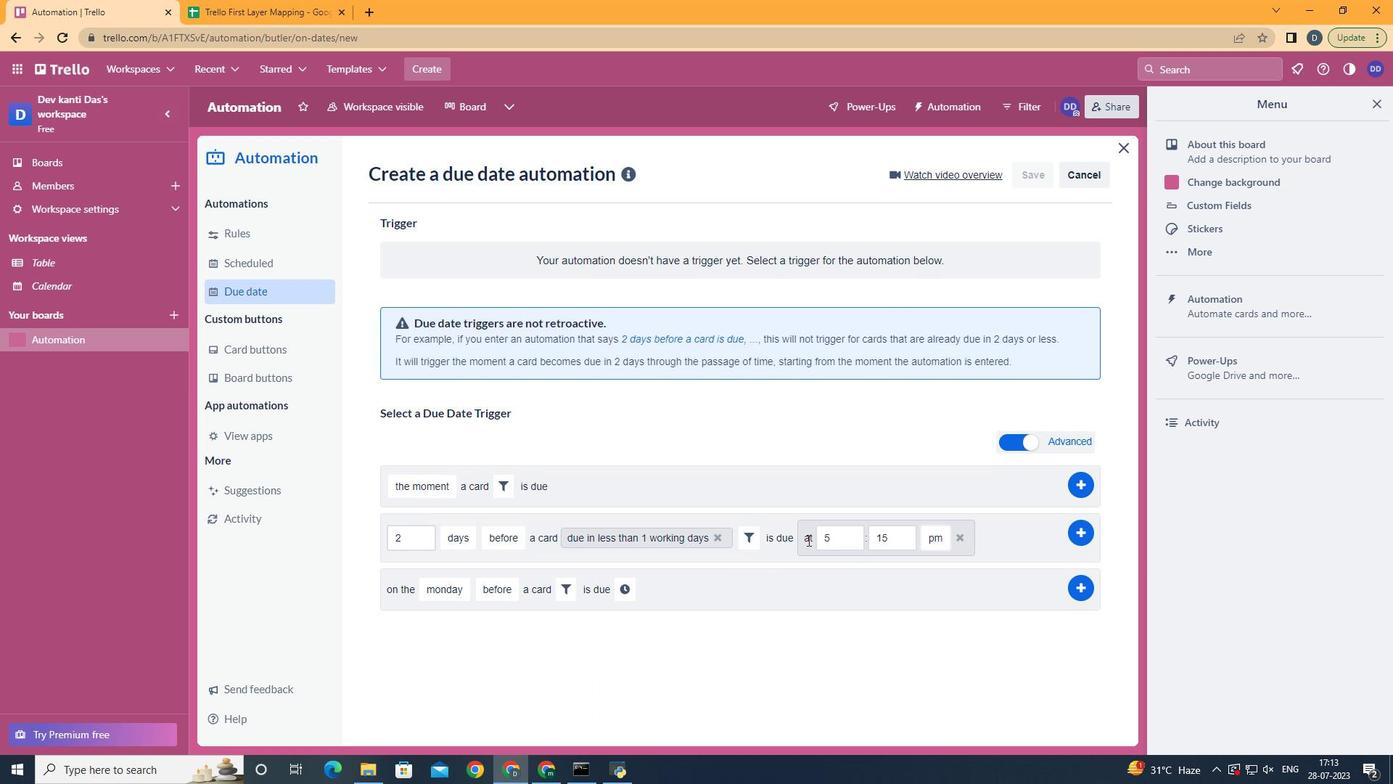 
Action: Mouse pressed left at (837, 535)
Screenshot: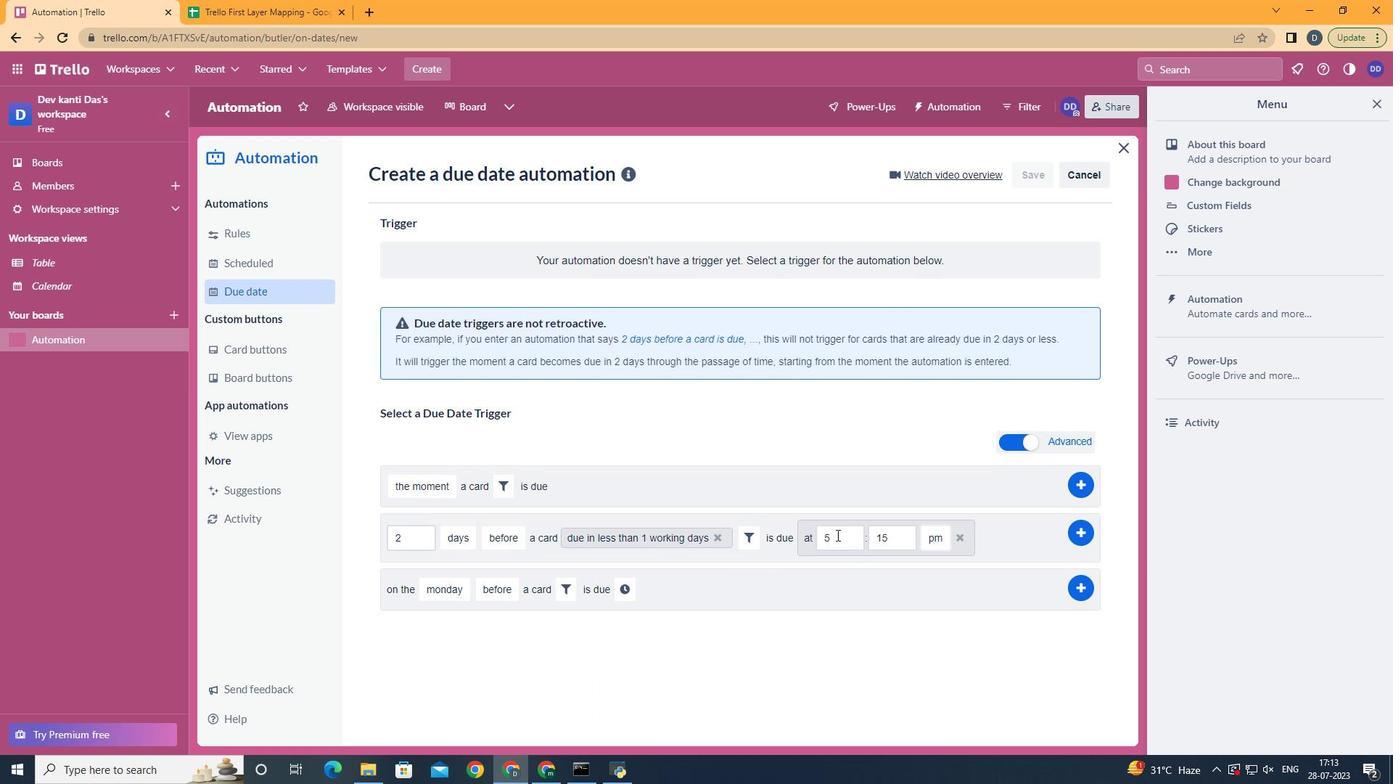 
Action: Mouse moved to (837, 535)
Screenshot: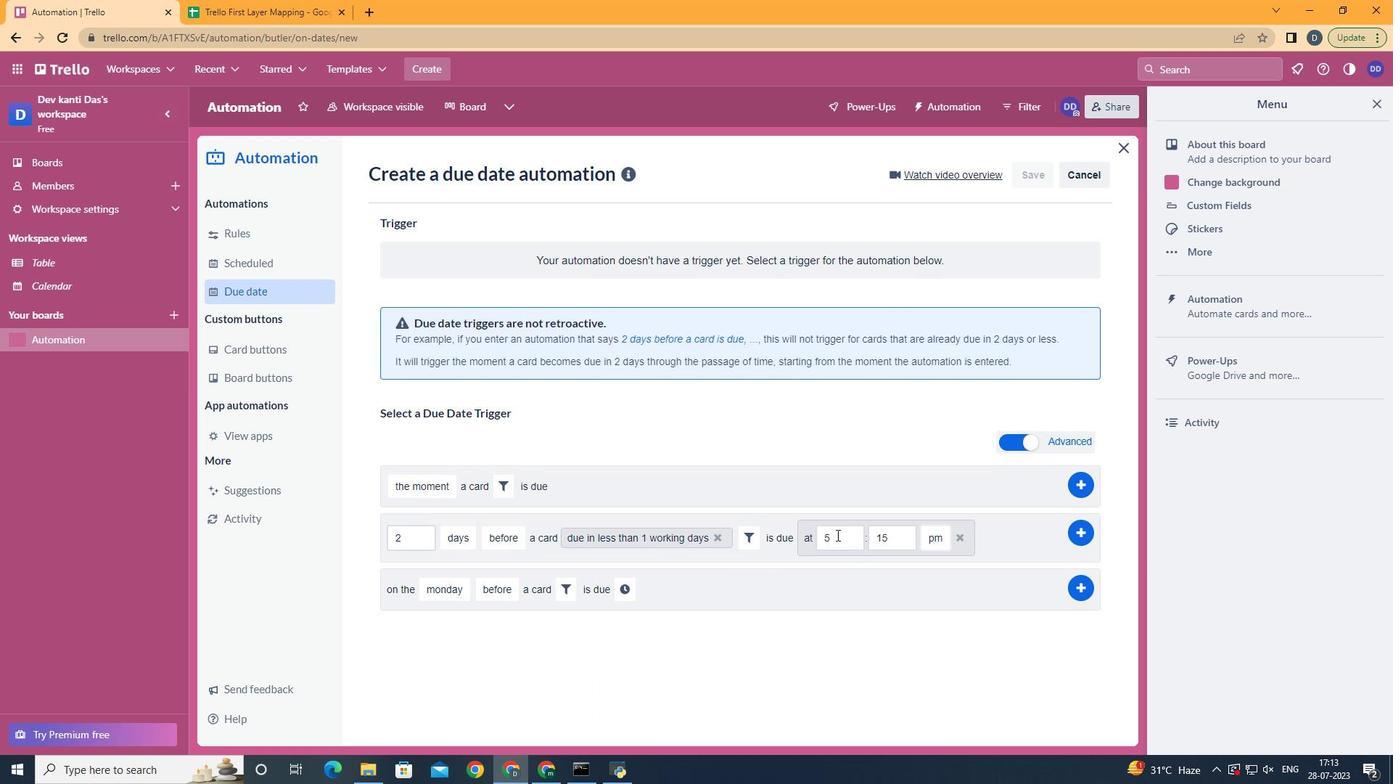
Action: Key pressed <Key.backspace>11
Screenshot: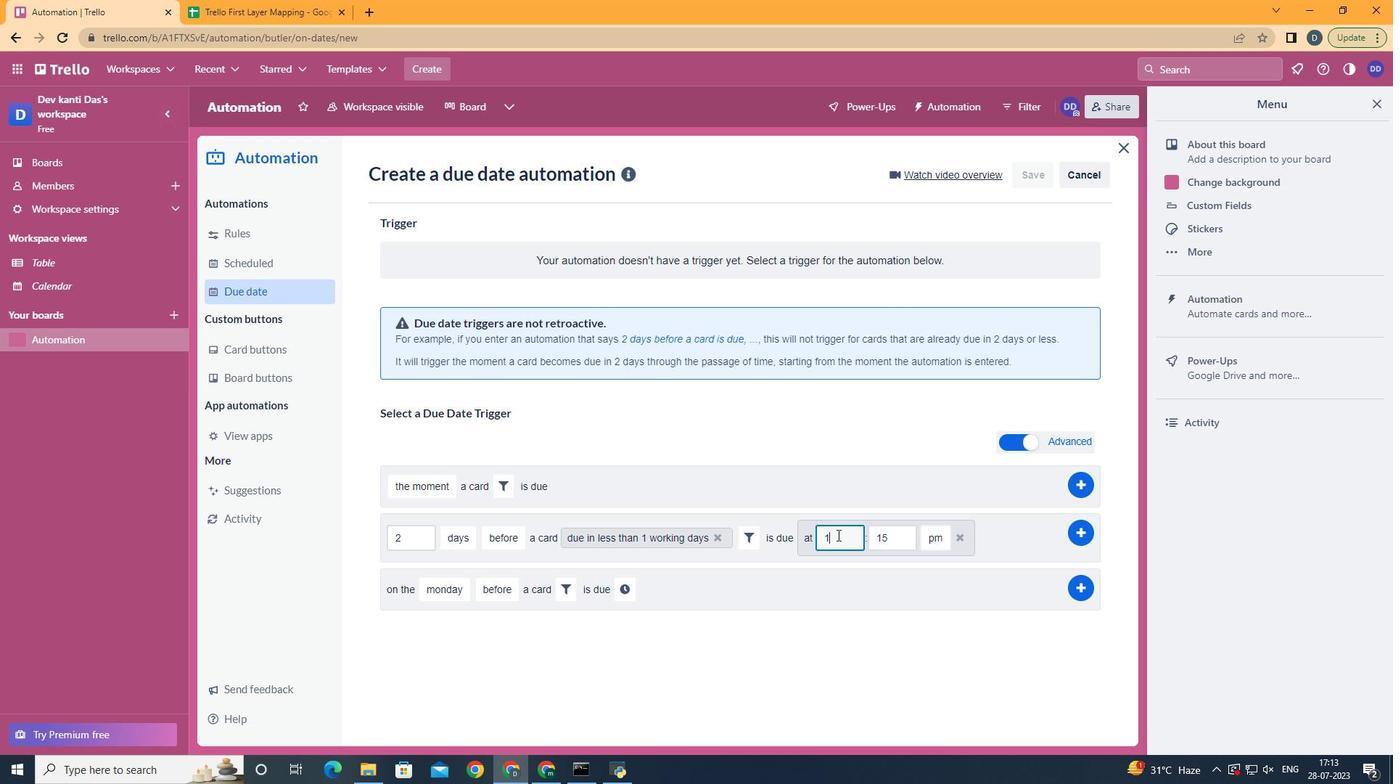 
Action: Mouse moved to (892, 536)
Screenshot: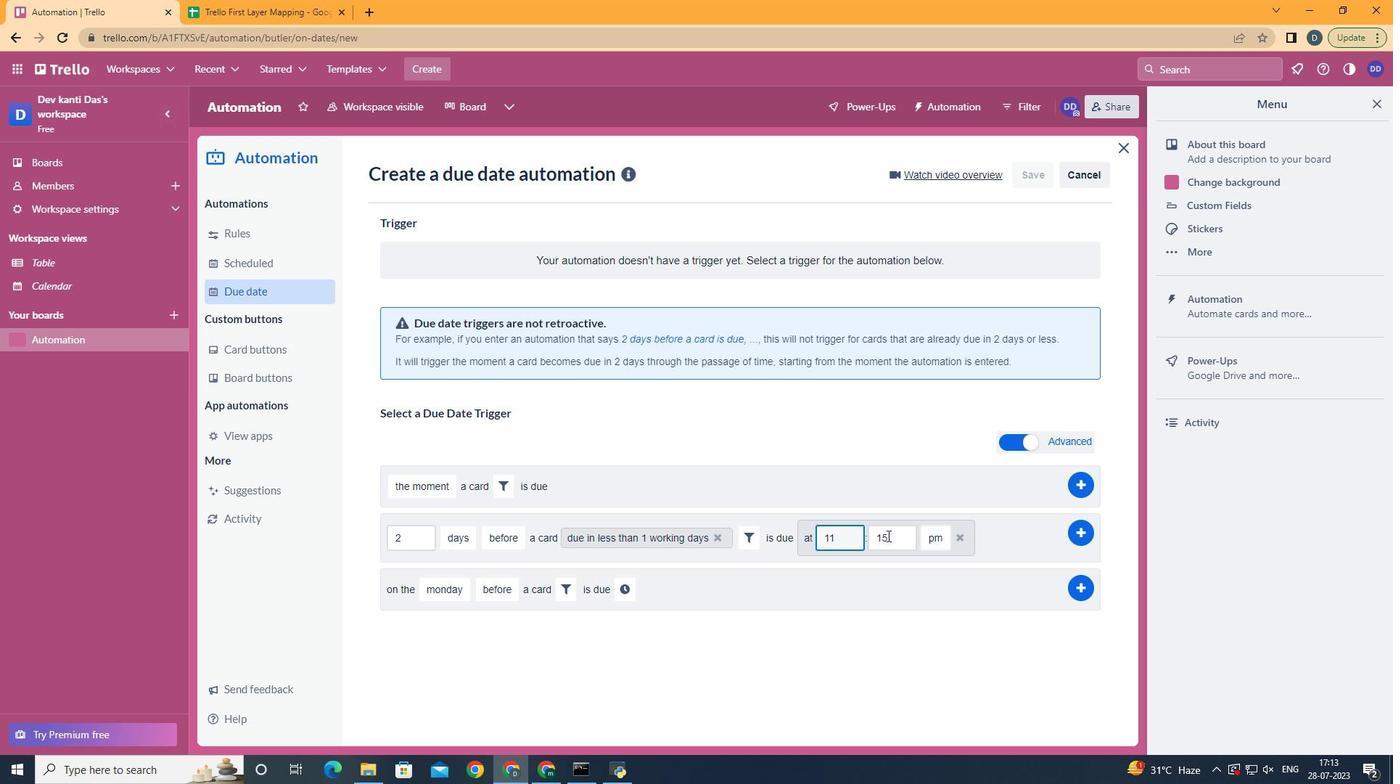 
Action: Mouse pressed left at (892, 536)
Screenshot: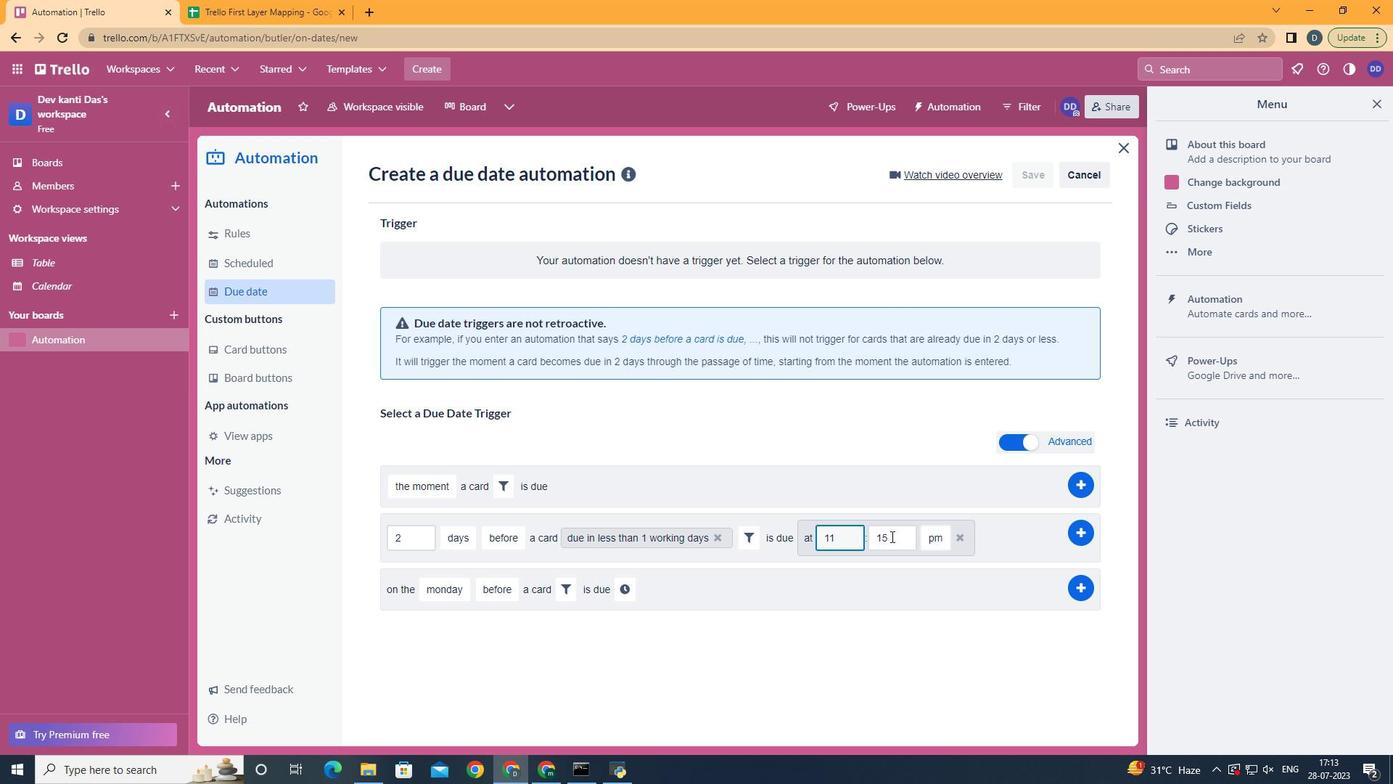 
Action: Mouse moved to (892, 536)
Screenshot: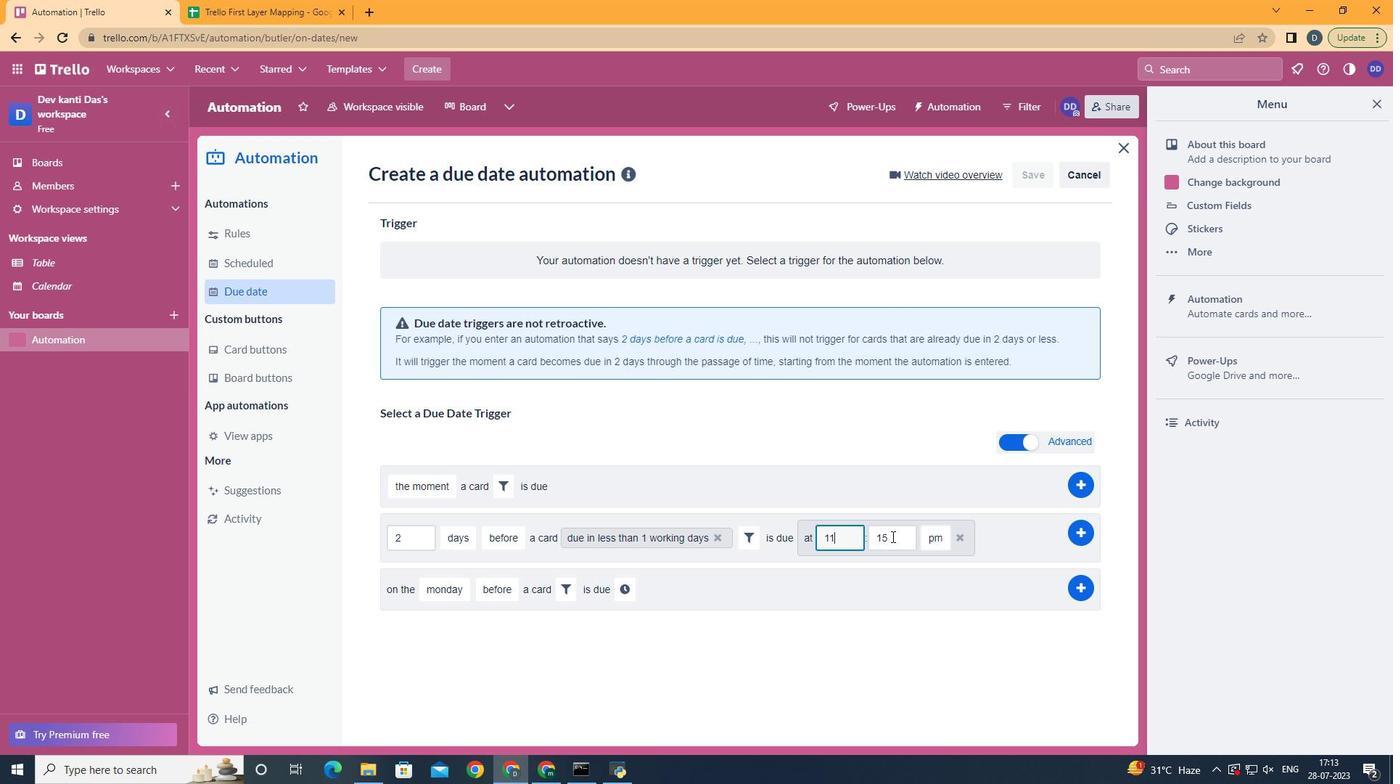 
Action: Key pressed <Key.backspace><Key.backspace>00
Screenshot: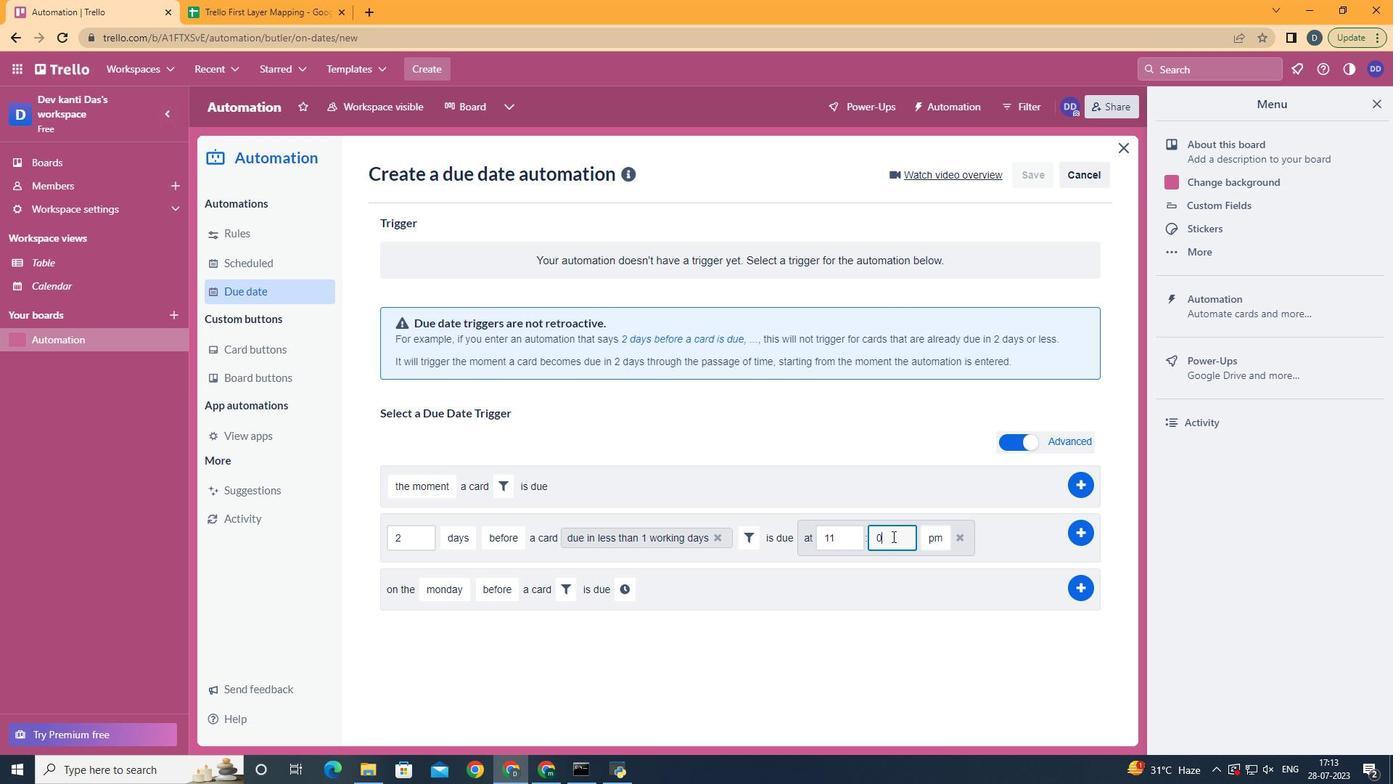 
Action: Mouse moved to (944, 571)
Screenshot: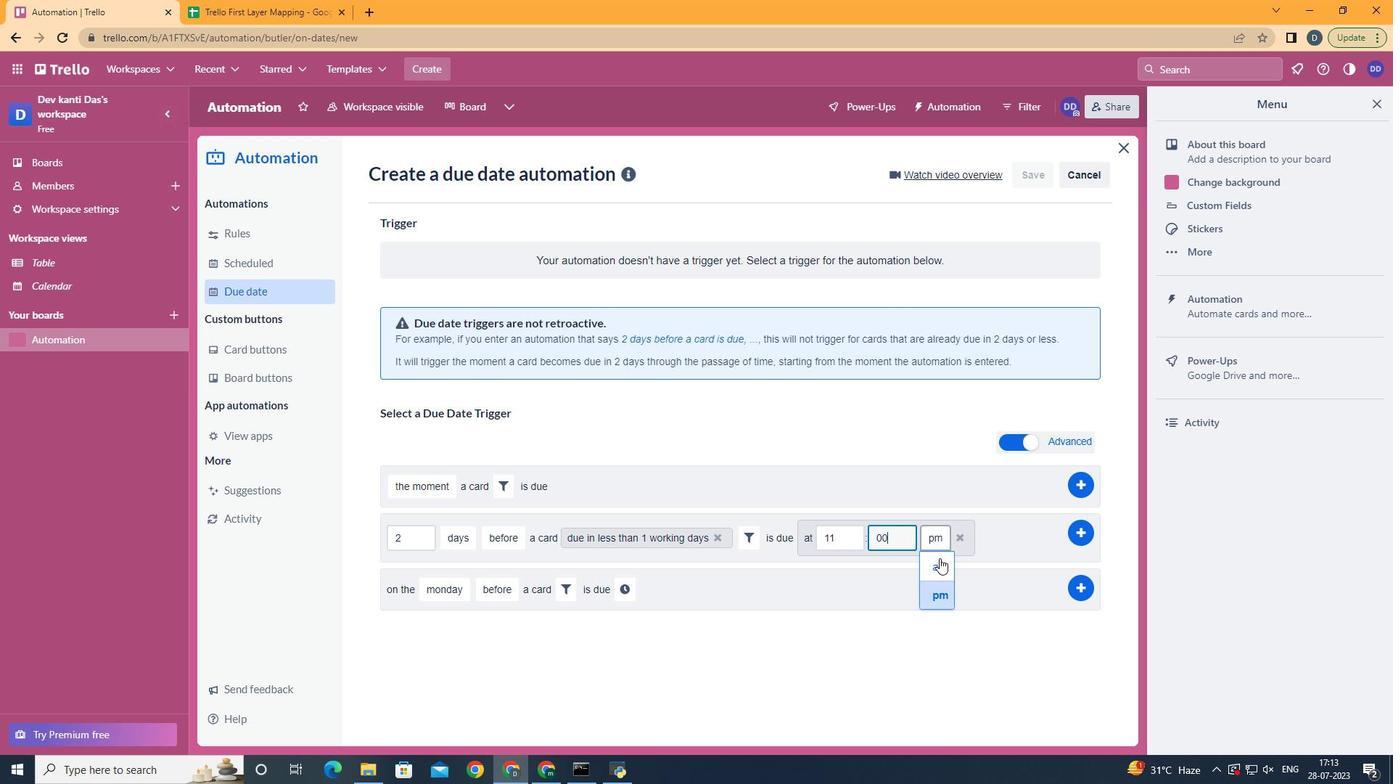 
Action: Mouse pressed left at (944, 571)
Screenshot: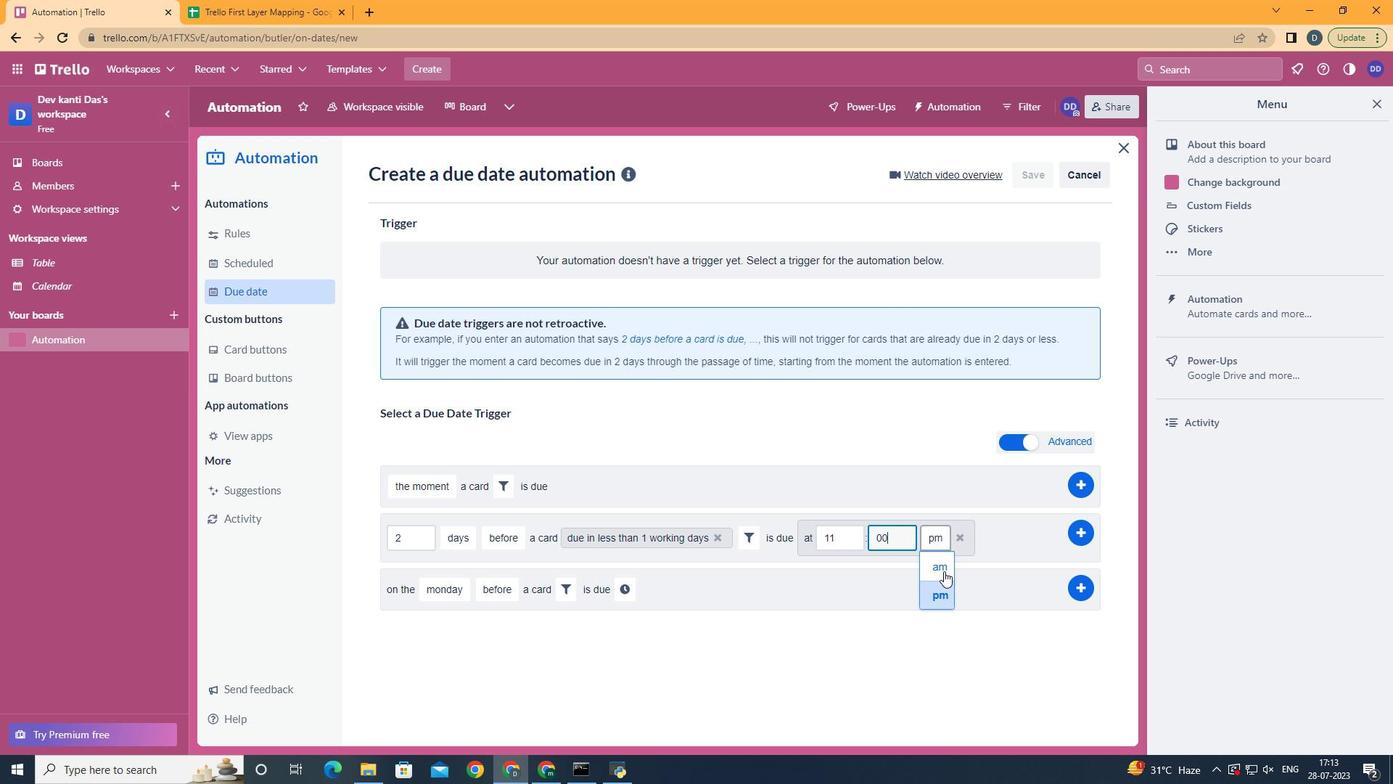 
